 Task: Search one way flight ticket for 4 adults, 1 infant in seat and 1 infant on lap in premium economy from Oklahoma City: Will Rogers World Airport to Jacksonville: Albert J. Ellis Airport on 5-3-2023. Choice of flights is JetBlue. Number of bags: 3 checked bags. Price is upto 83000. Outbound departure time preference is 23:45.
Action: Mouse moved to (339, 138)
Screenshot: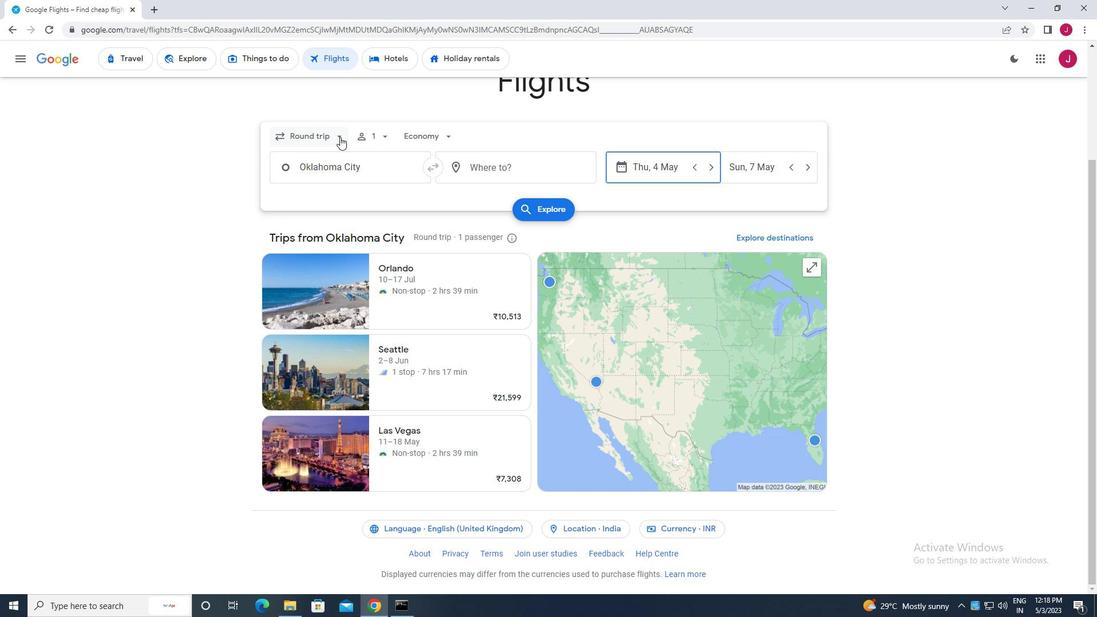
Action: Mouse pressed left at (339, 138)
Screenshot: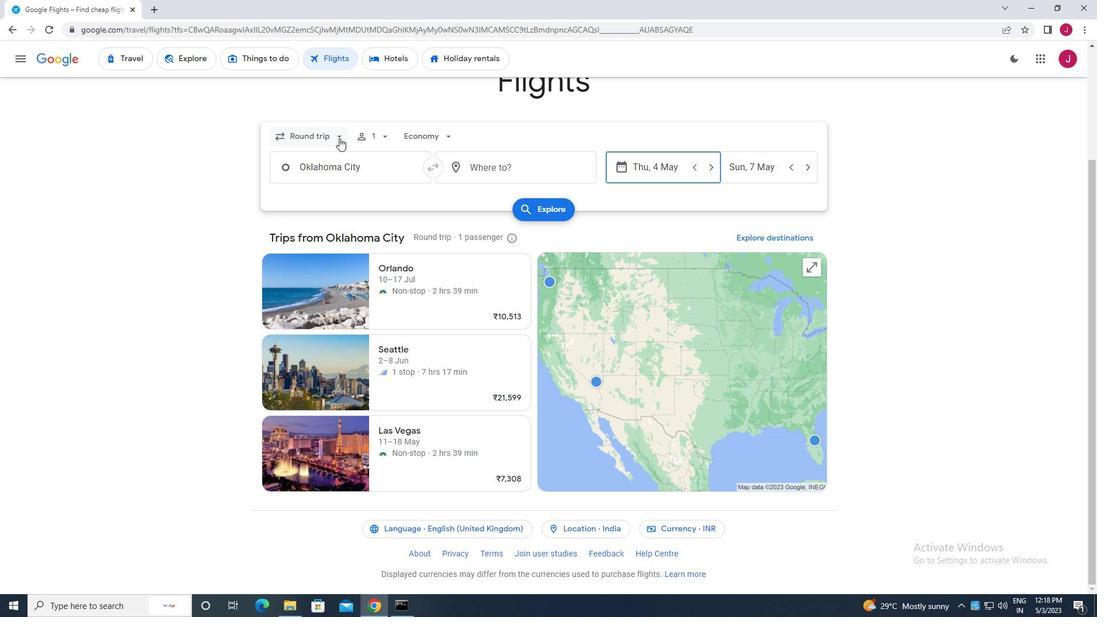 
Action: Mouse moved to (329, 186)
Screenshot: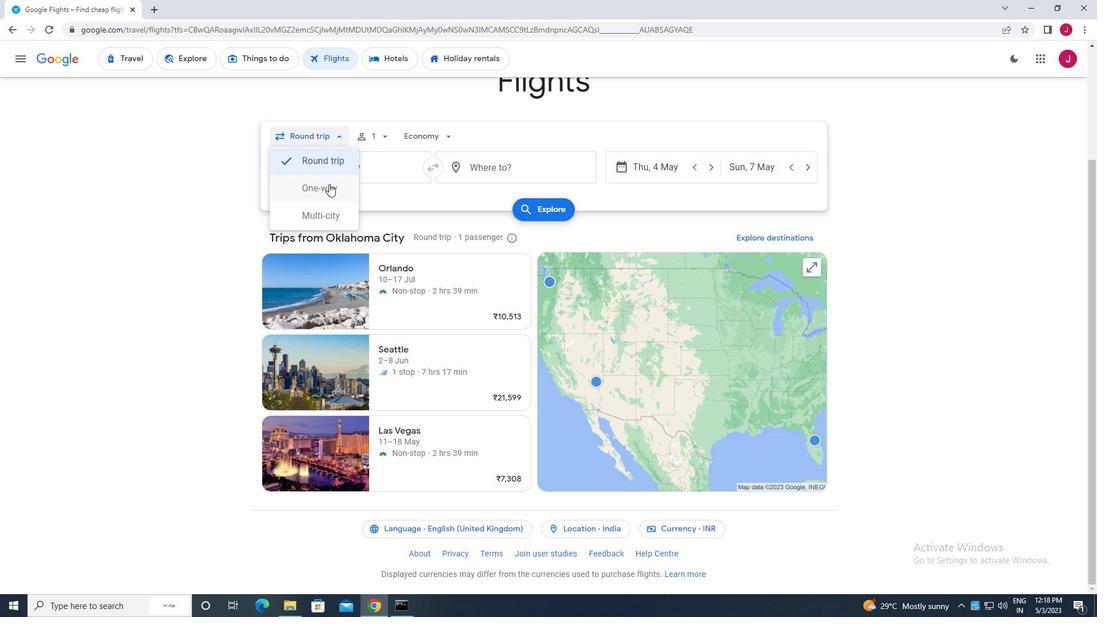 
Action: Mouse pressed left at (329, 186)
Screenshot: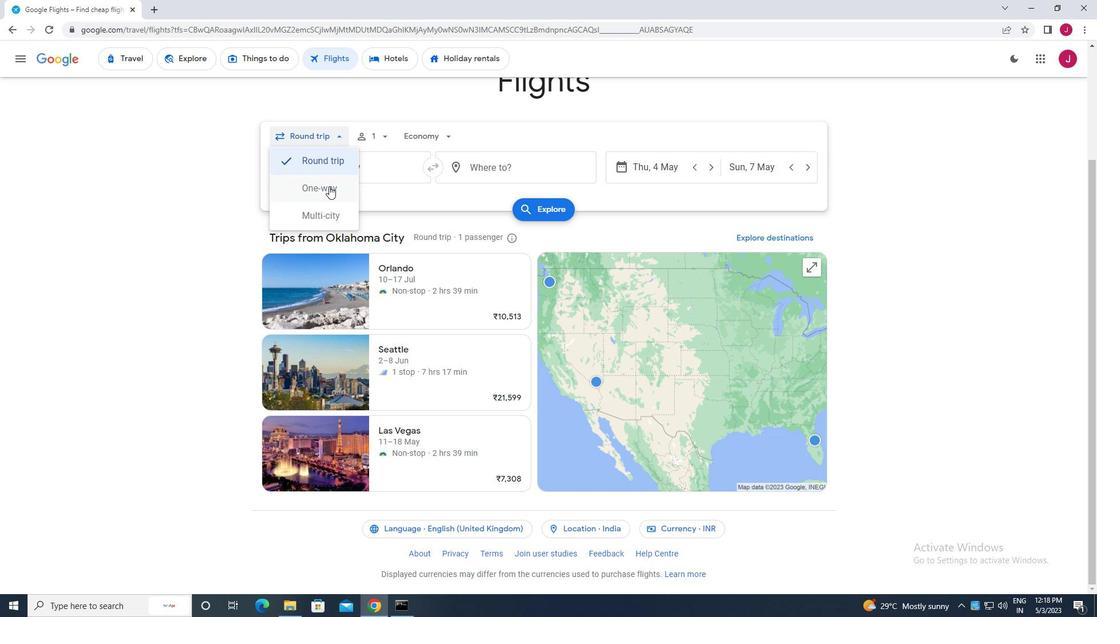 
Action: Mouse moved to (380, 136)
Screenshot: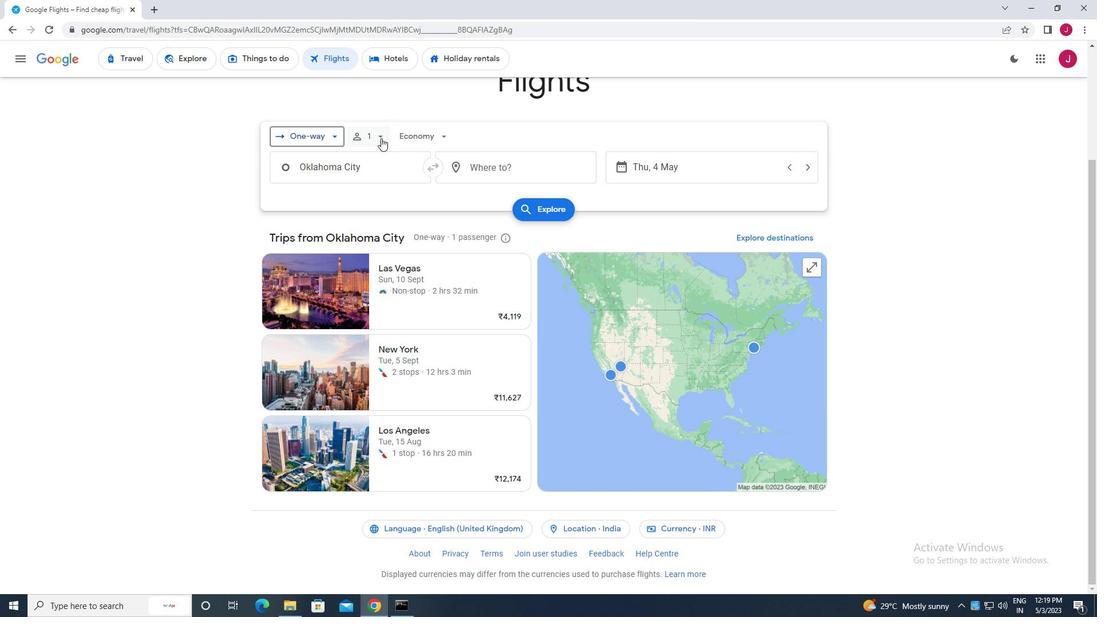 
Action: Mouse pressed left at (380, 136)
Screenshot: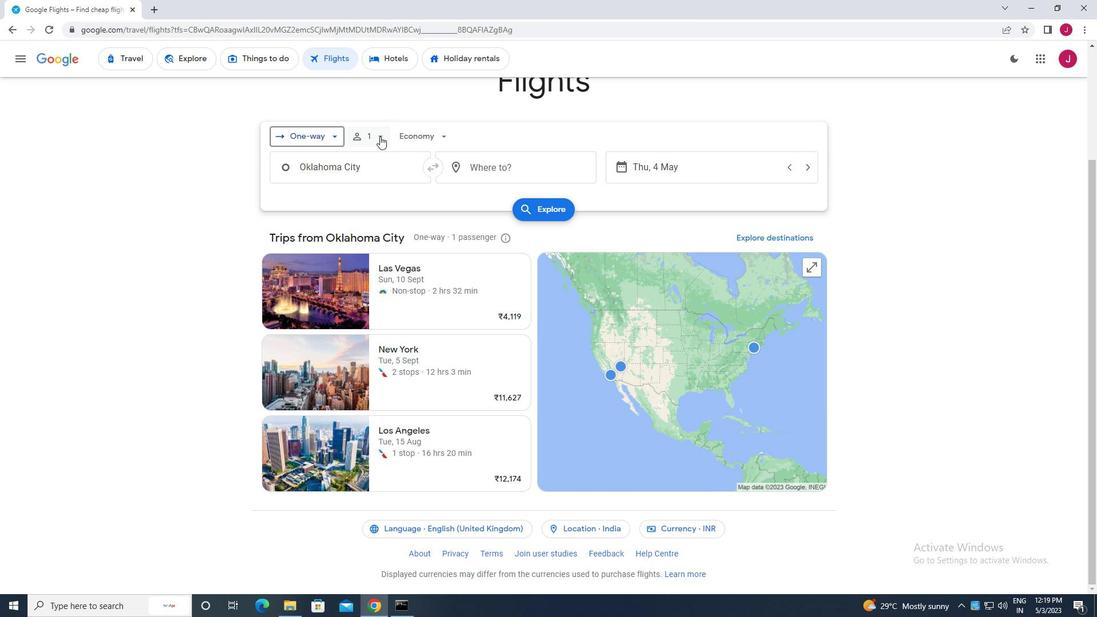 
Action: Mouse moved to (469, 164)
Screenshot: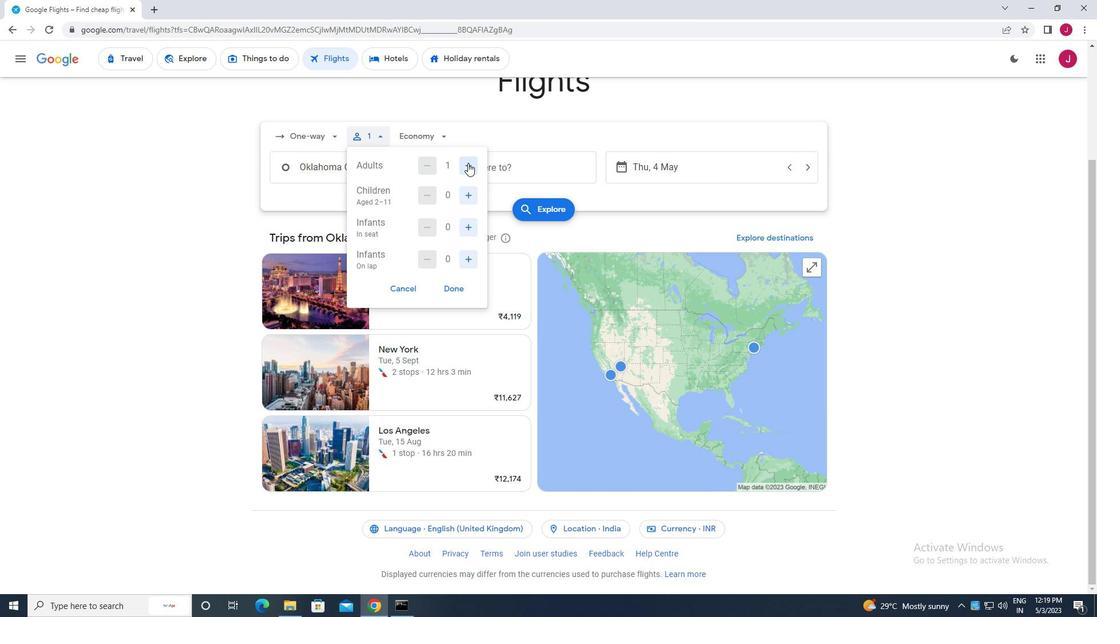 
Action: Mouse pressed left at (469, 164)
Screenshot: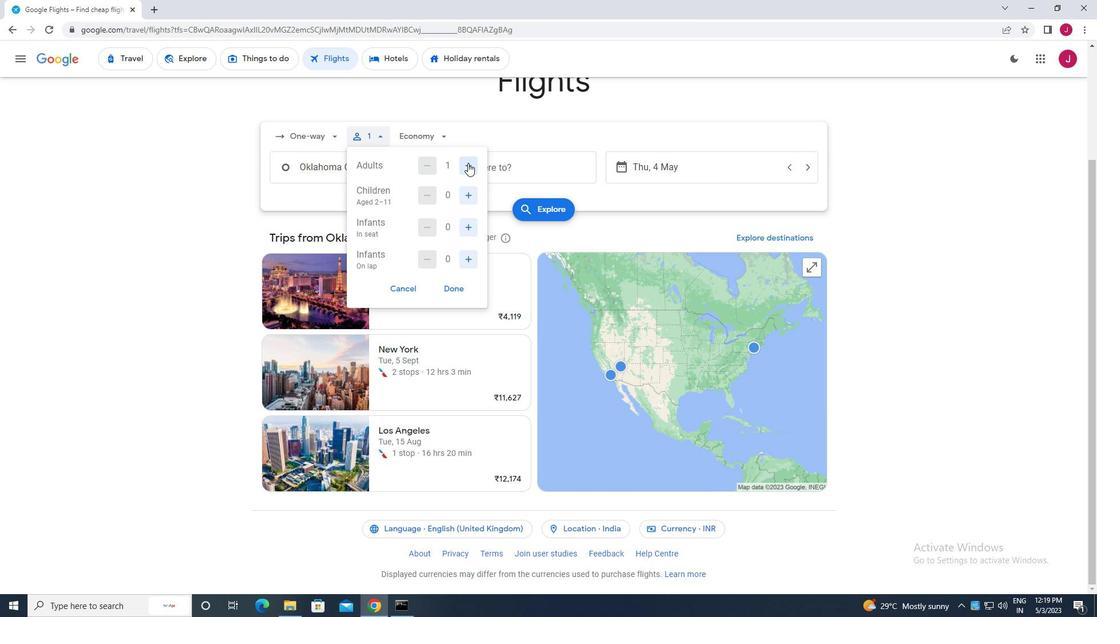 
Action: Mouse moved to (469, 164)
Screenshot: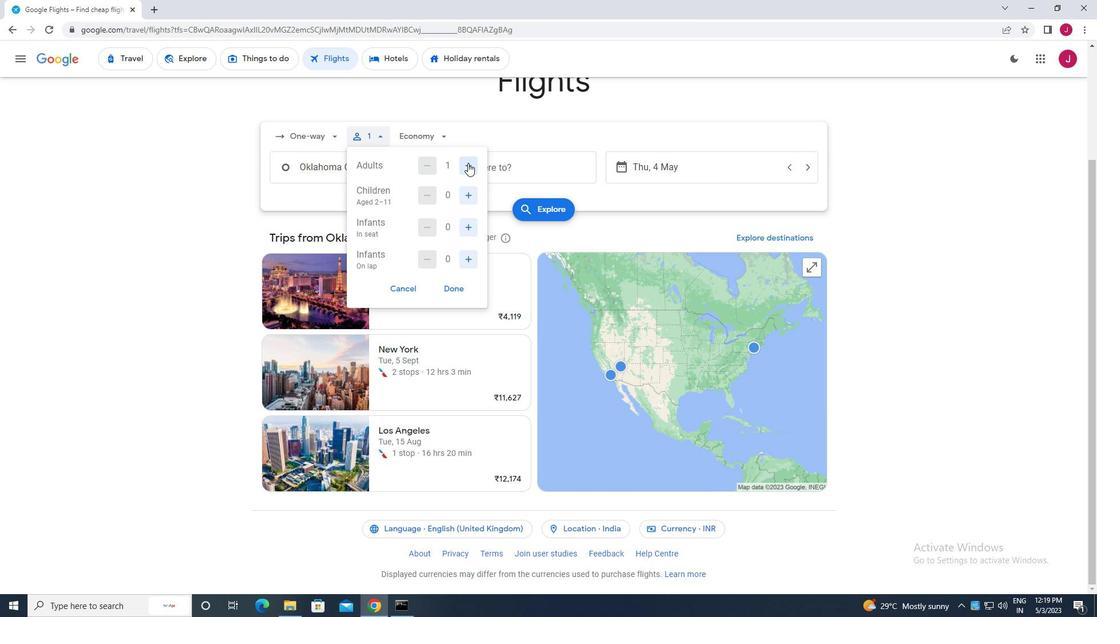 
Action: Mouse pressed left at (469, 164)
Screenshot: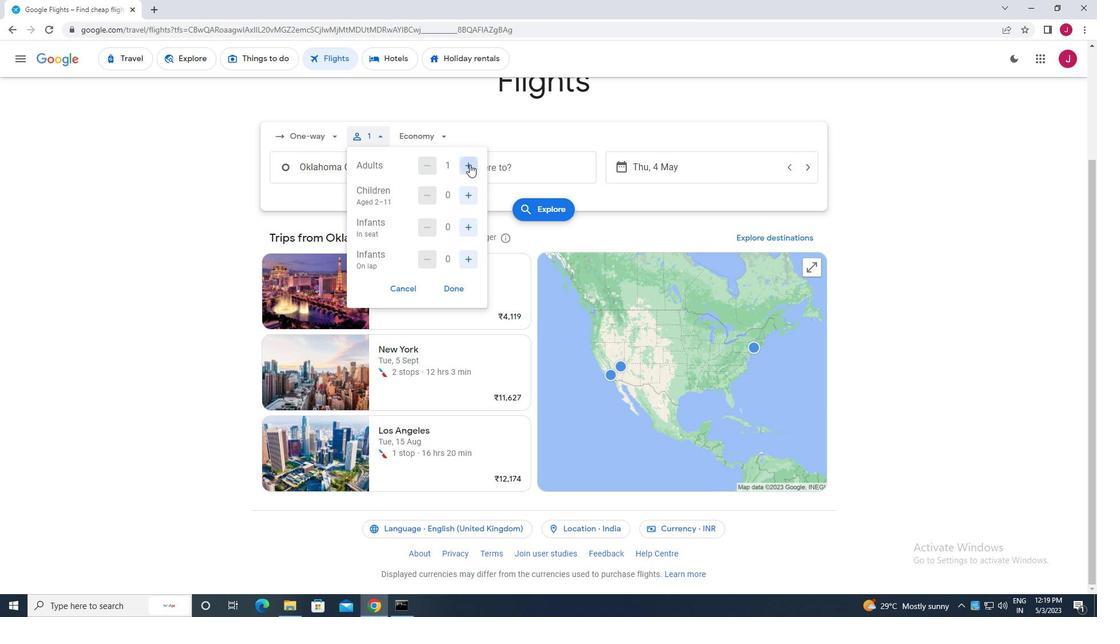 
Action: Mouse pressed left at (469, 164)
Screenshot: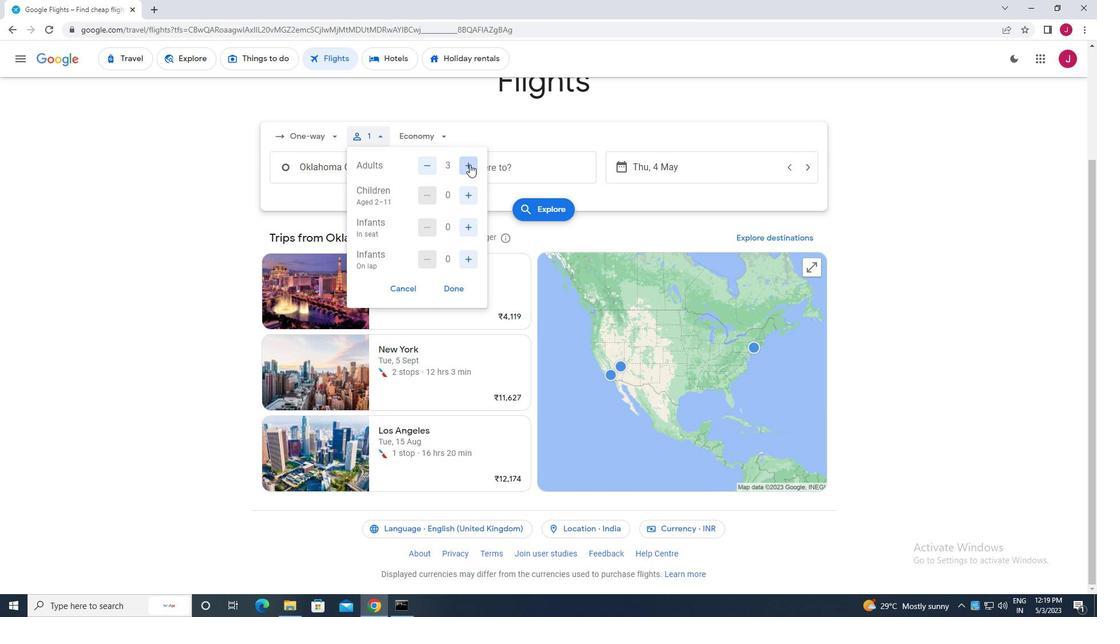 
Action: Mouse moved to (471, 226)
Screenshot: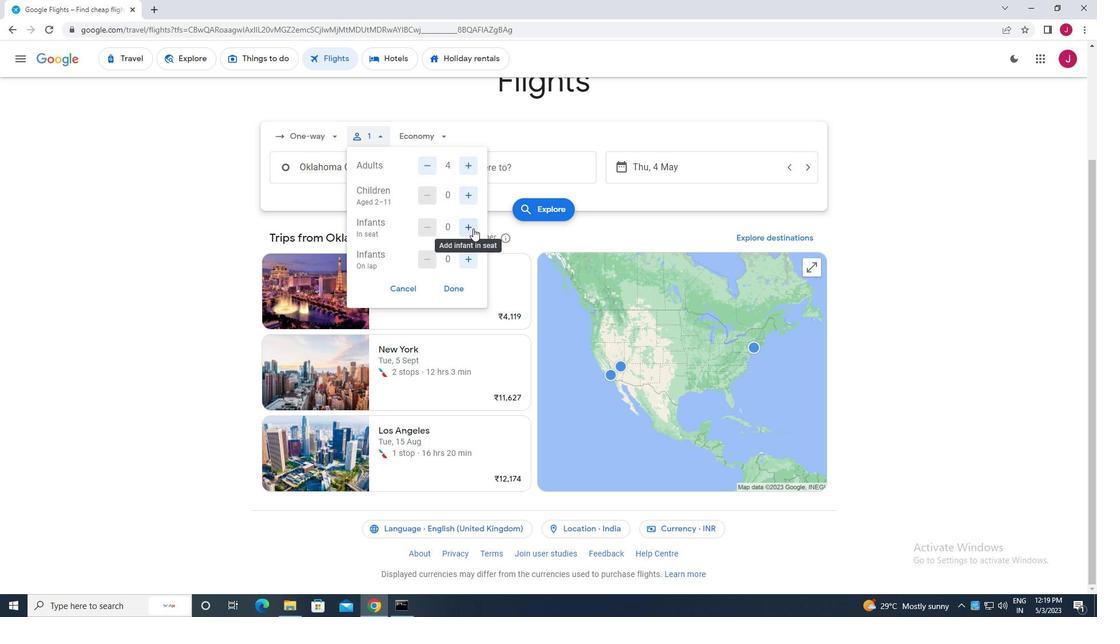 
Action: Mouse pressed left at (471, 226)
Screenshot: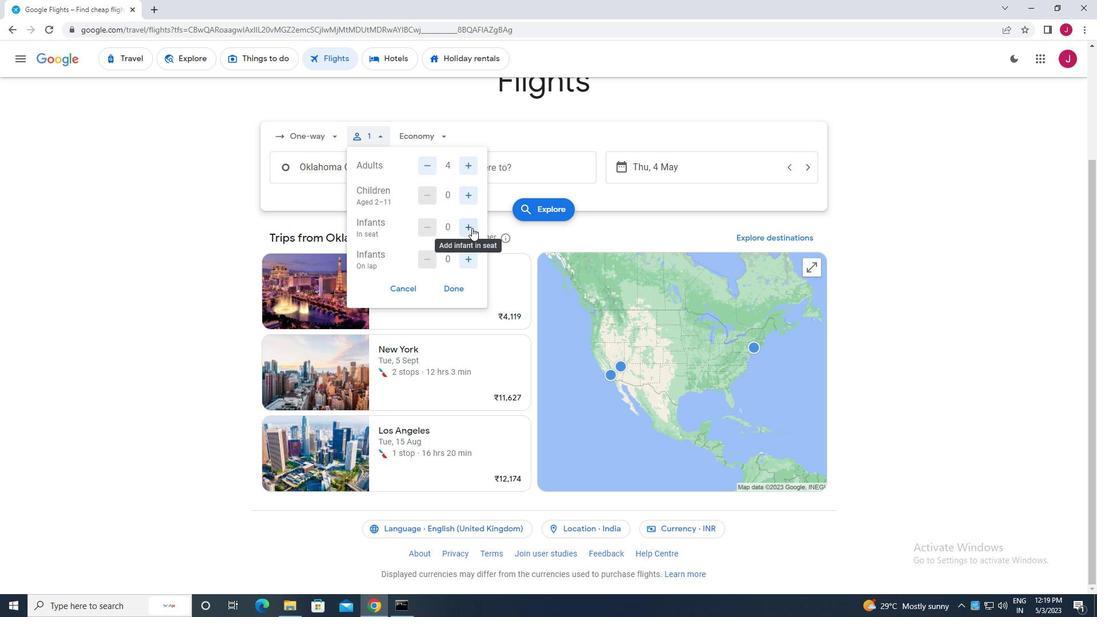
Action: Mouse moved to (469, 255)
Screenshot: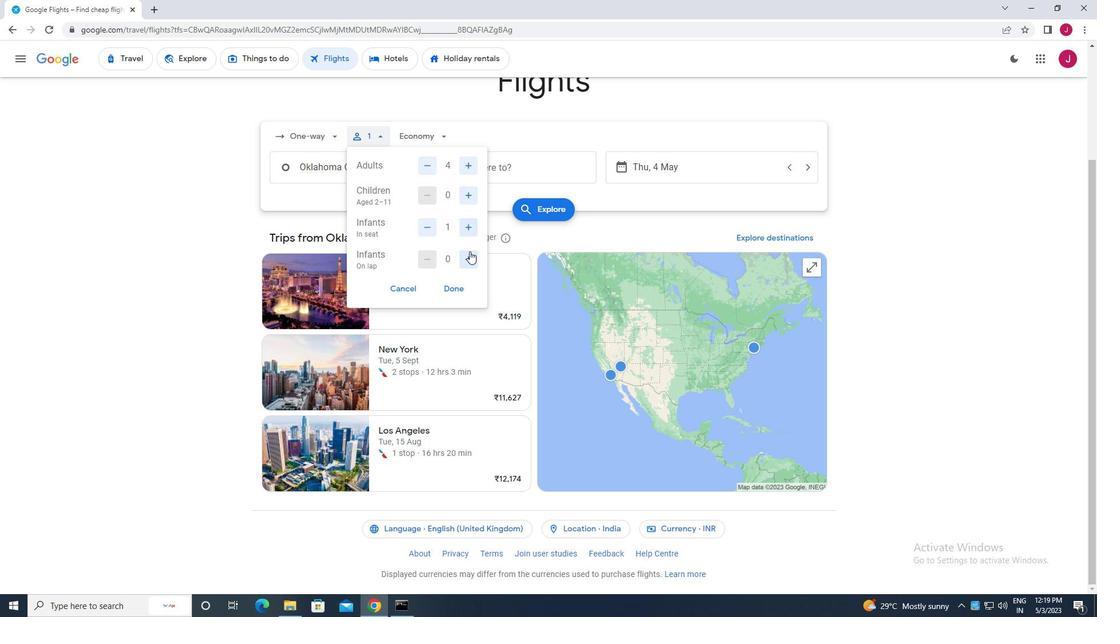 
Action: Mouse pressed left at (469, 255)
Screenshot: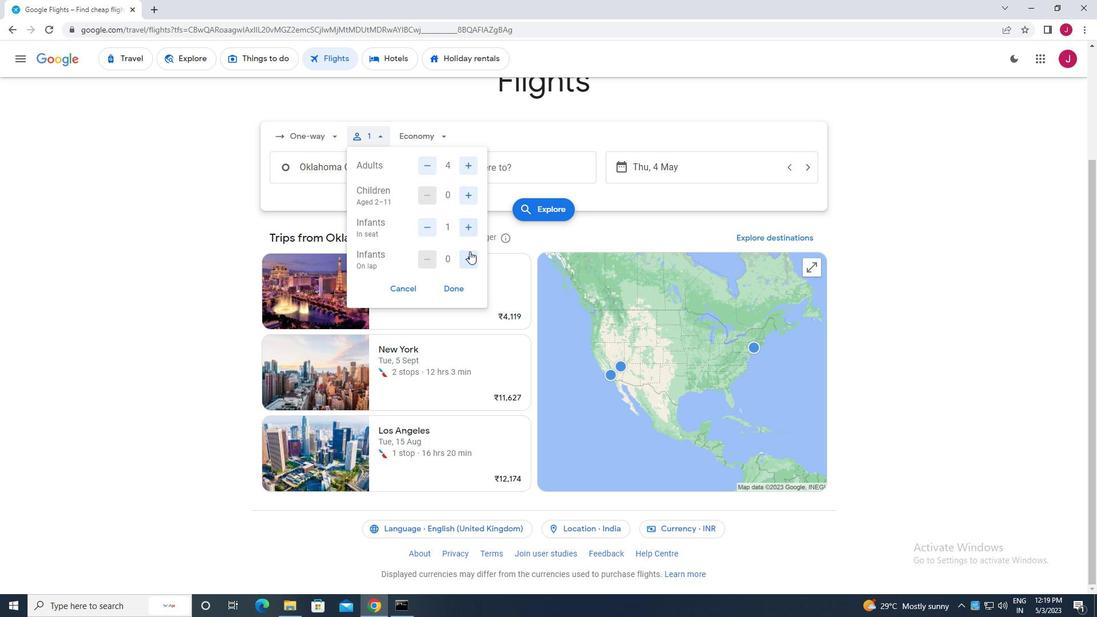 
Action: Mouse moved to (458, 288)
Screenshot: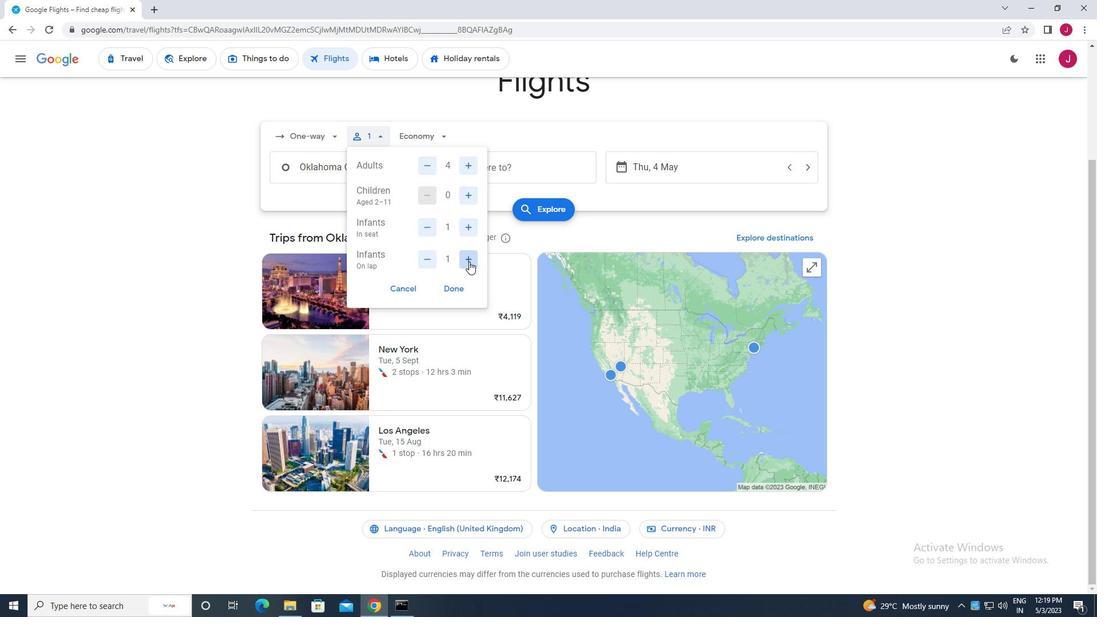 
Action: Mouse pressed left at (458, 288)
Screenshot: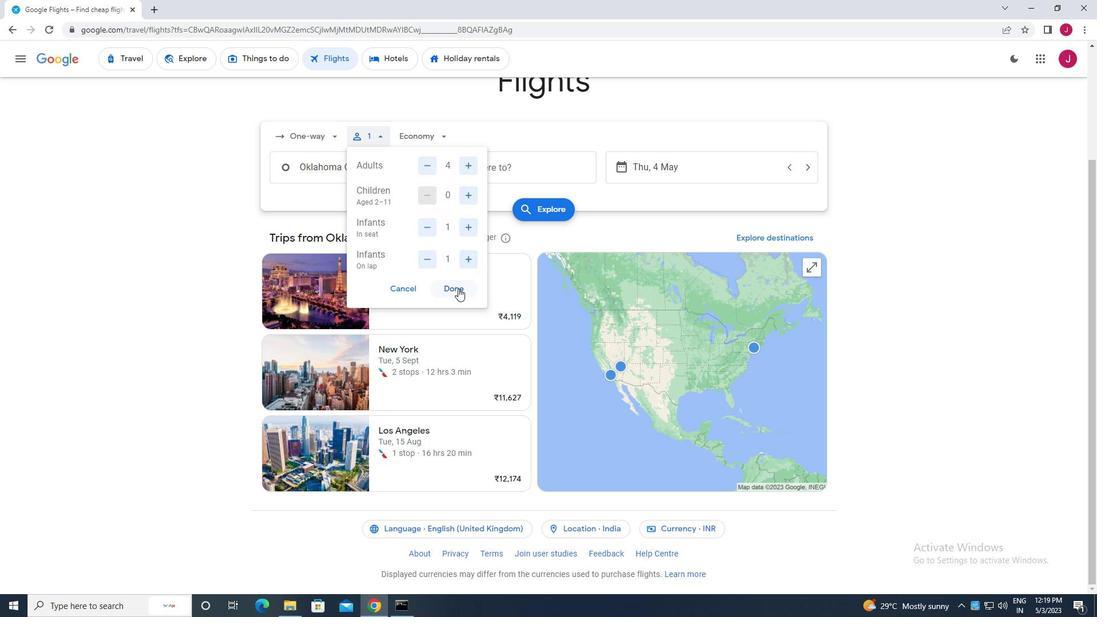 
Action: Mouse moved to (423, 137)
Screenshot: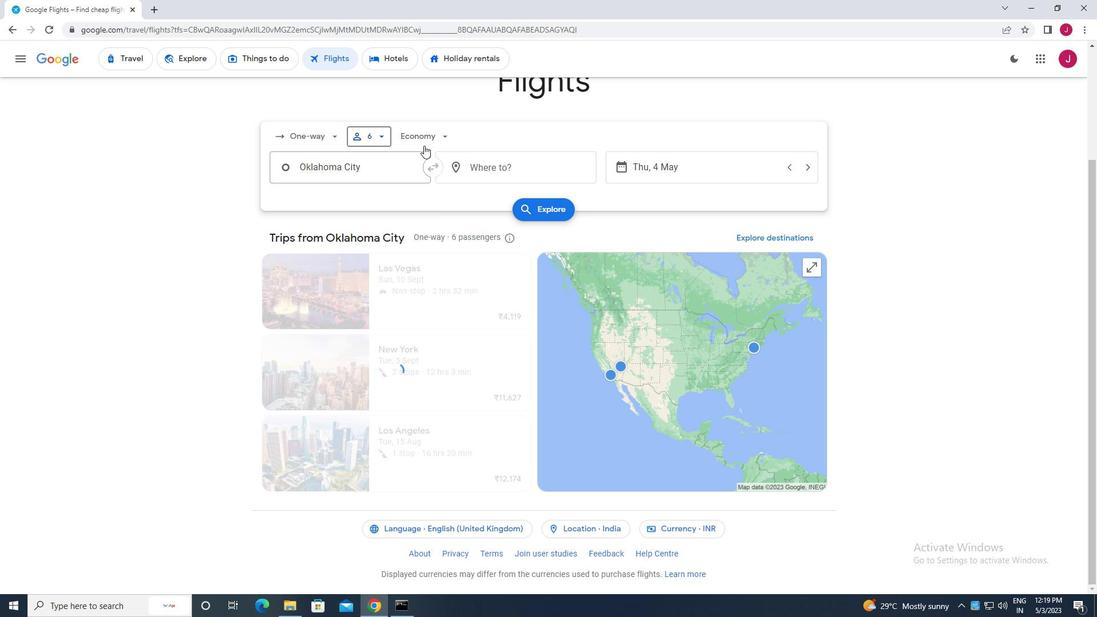 
Action: Mouse pressed left at (423, 137)
Screenshot: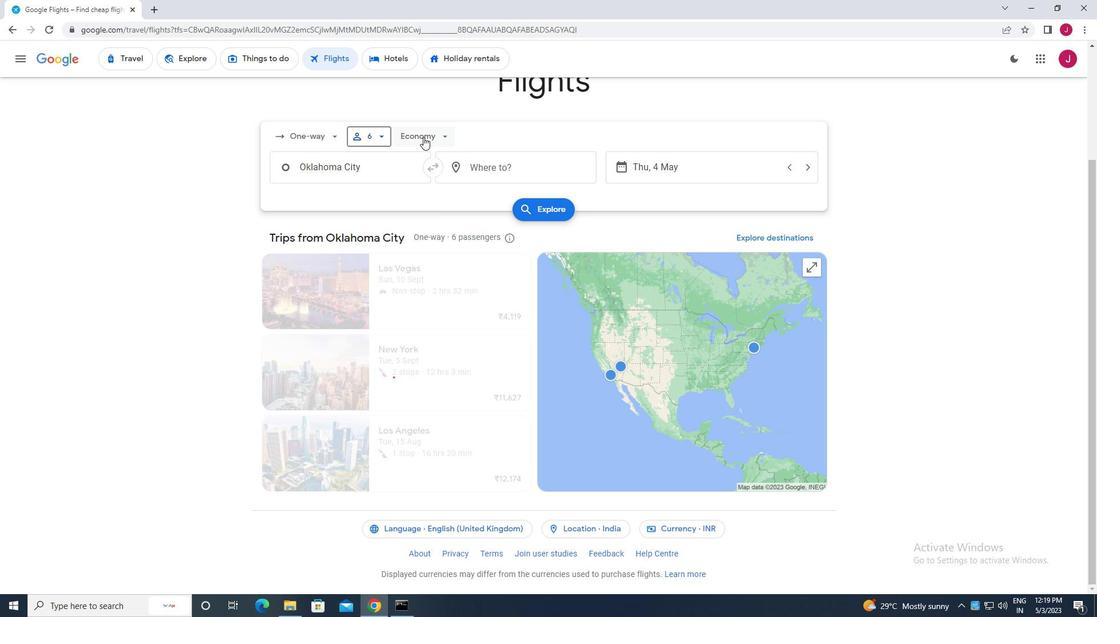 
Action: Mouse moved to (445, 186)
Screenshot: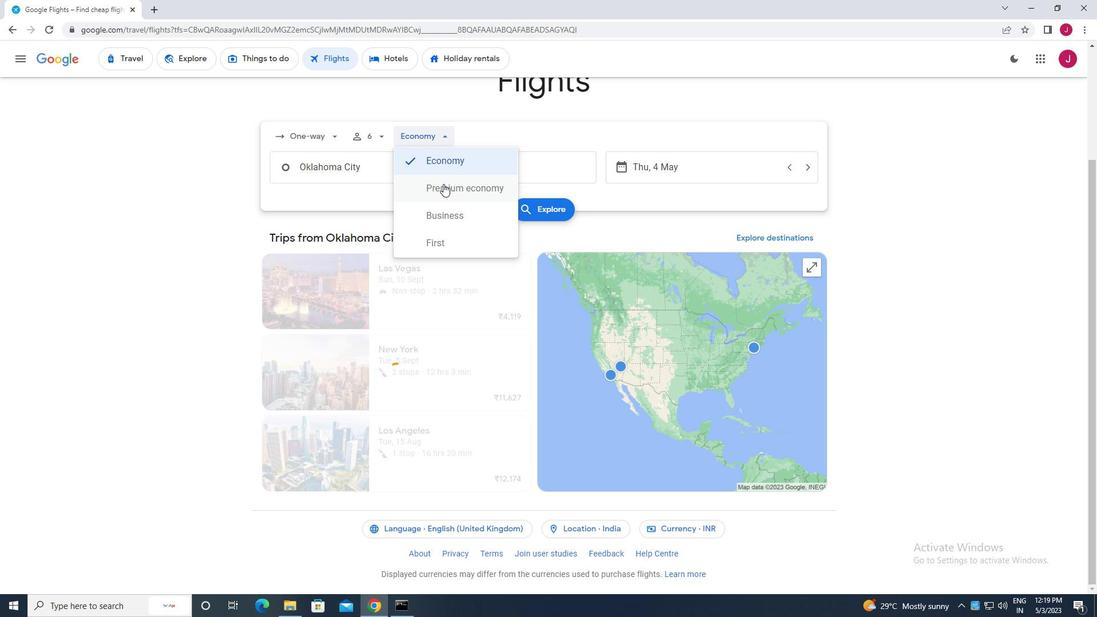 
Action: Mouse pressed left at (445, 186)
Screenshot: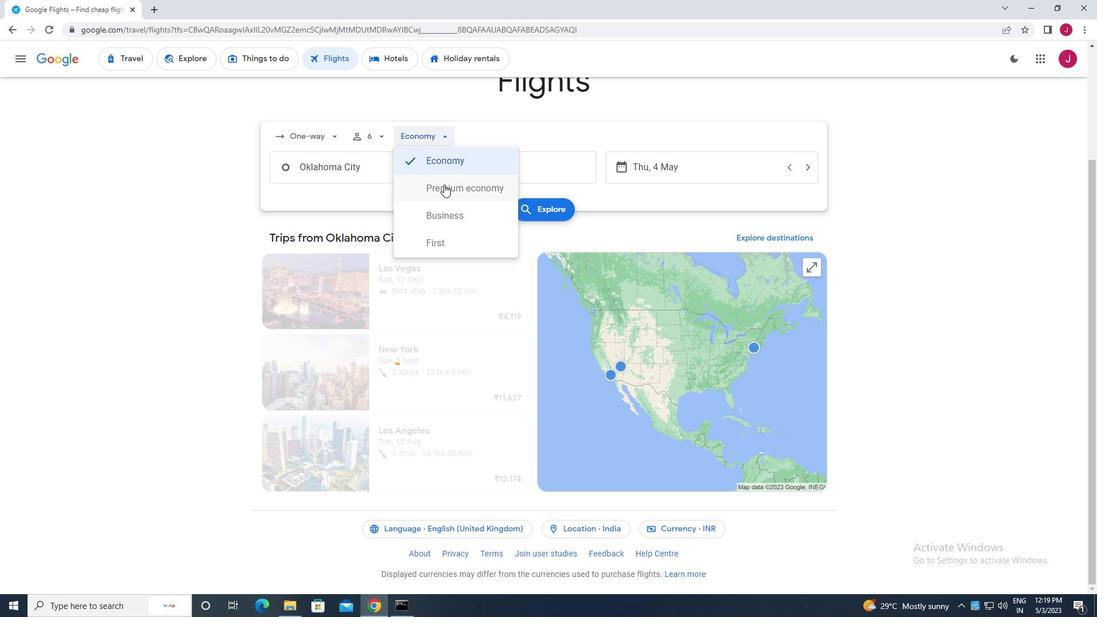 
Action: Mouse moved to (383, 170)
Screenshot: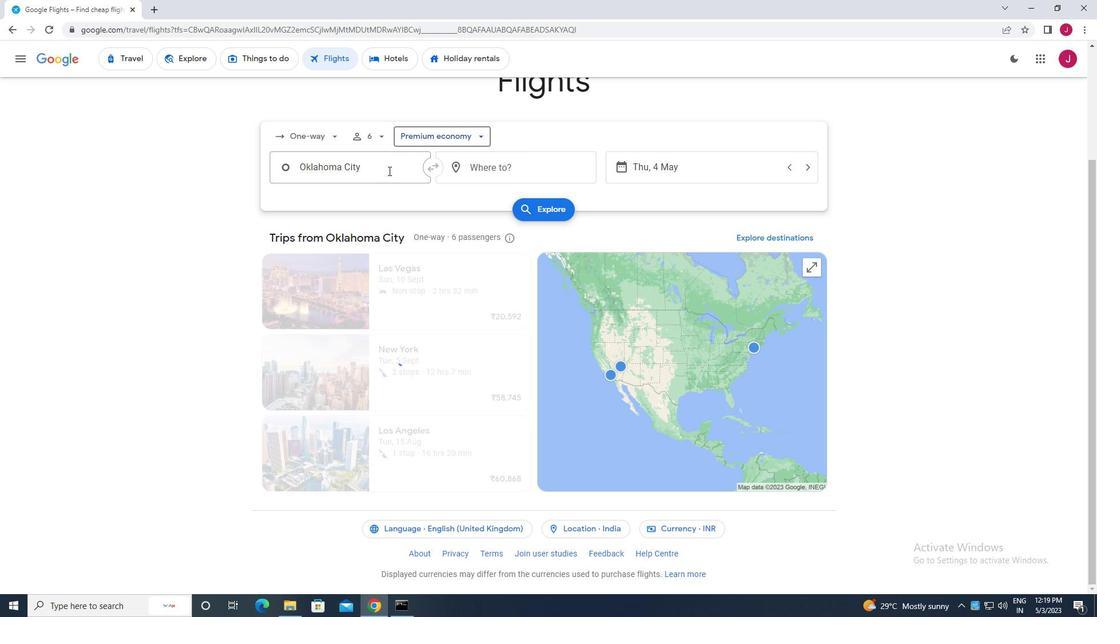 
Action: Mouse pressed left at (383, 170)
Screenshot: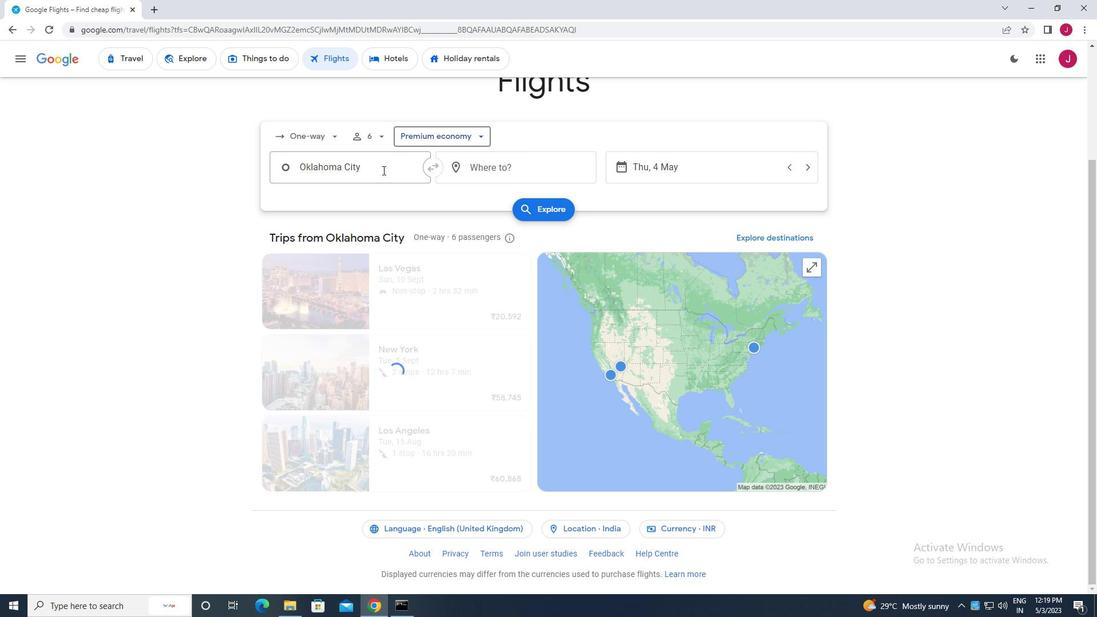 
Action: Mouse moved to (380, 169)
Screenshot: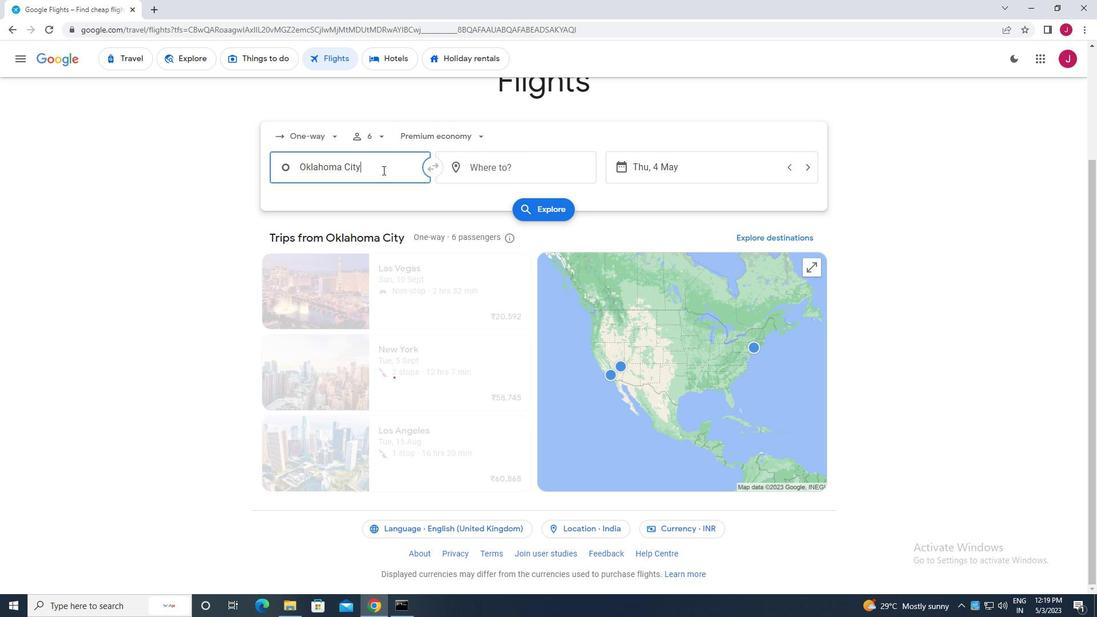 
Action: Key pressed oka<Key.backspace>lahoma
Screenshot: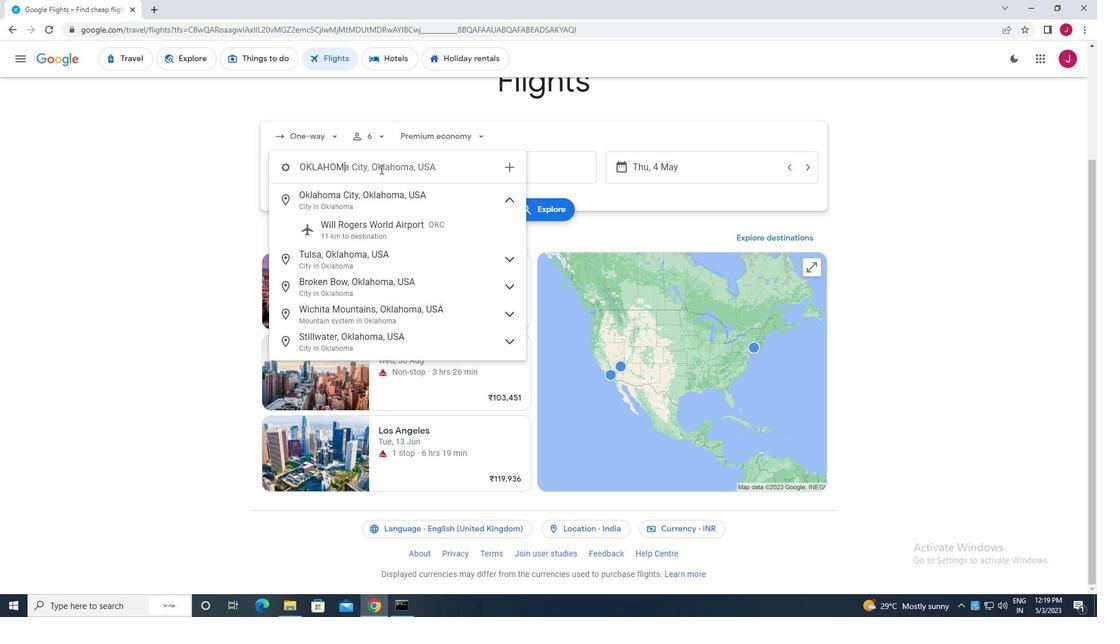 
Action: Mouse moved to (374, 200)
Screenshot: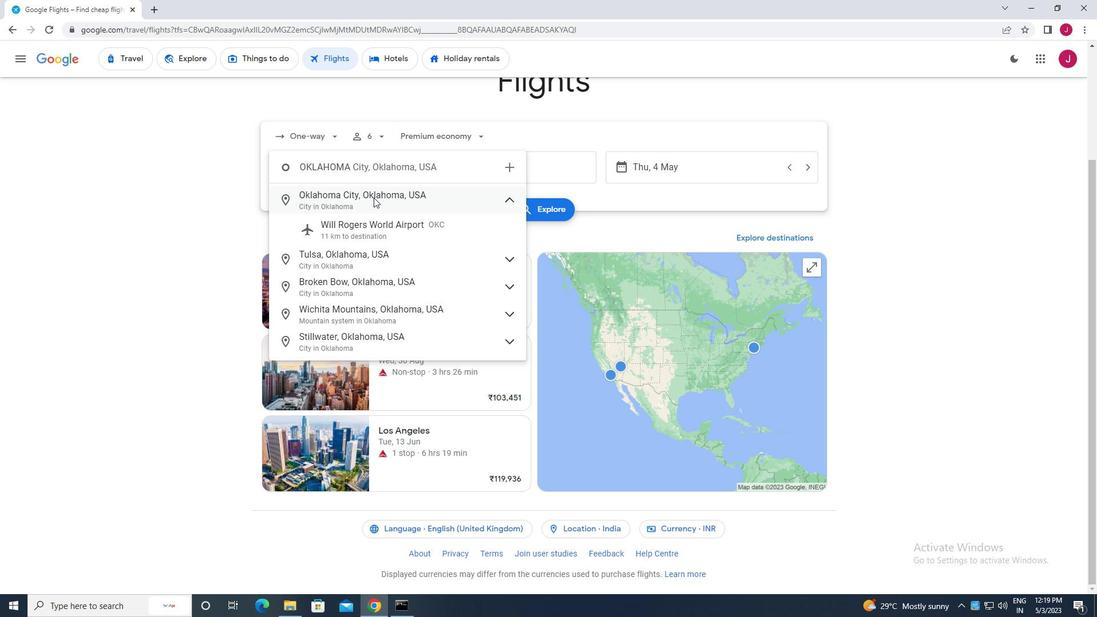 
Action: Mouse pressed left at (374, 200)
Screenshot: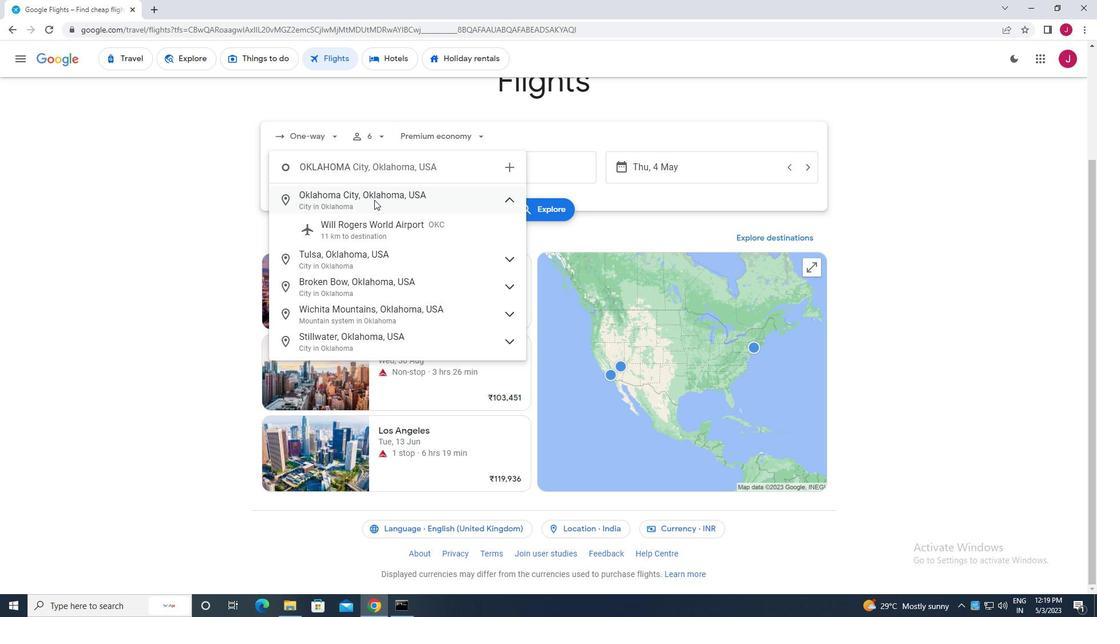 
Action: Mouse moved to (482, 169)
Screenshot: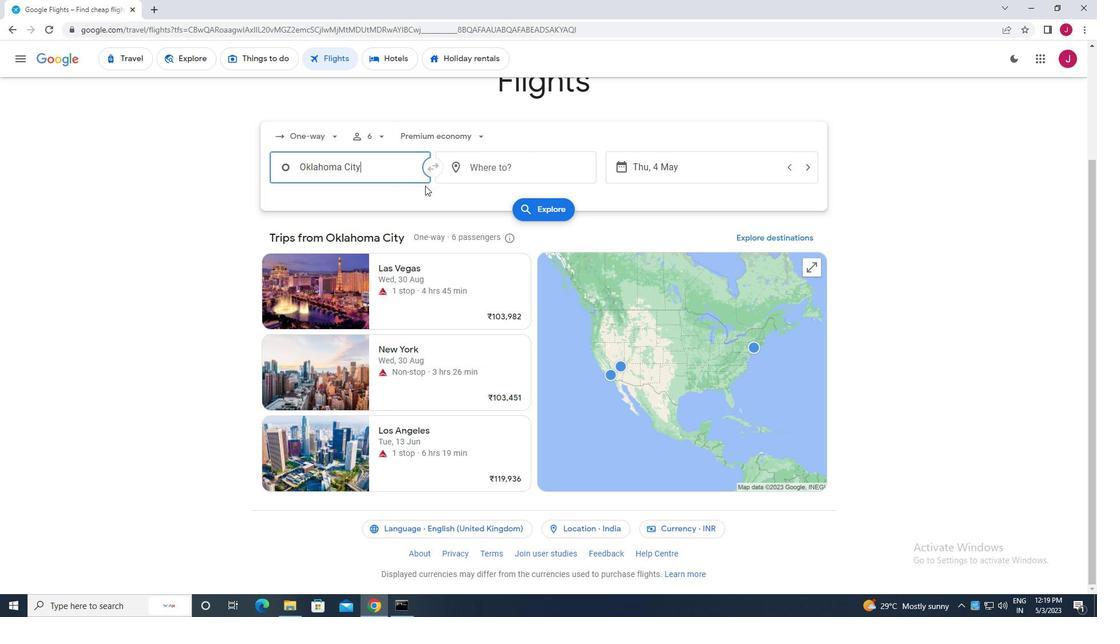 
Action: Mouse pressed left at (482, 169)
Screenshot: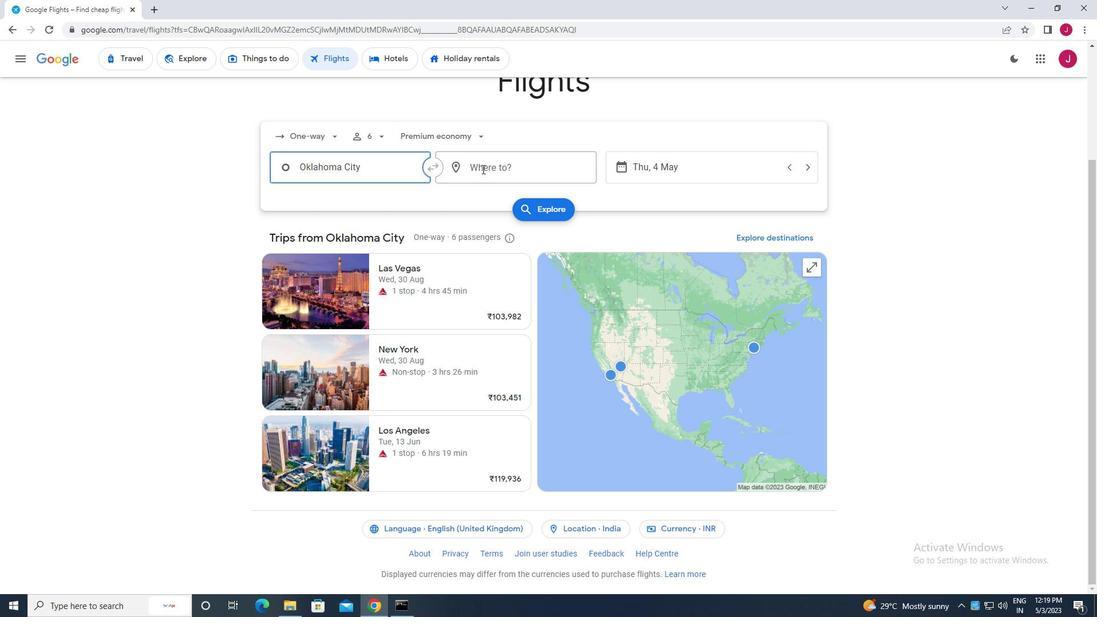 
Action: Mouse moved to (481, 171)
Screenshot: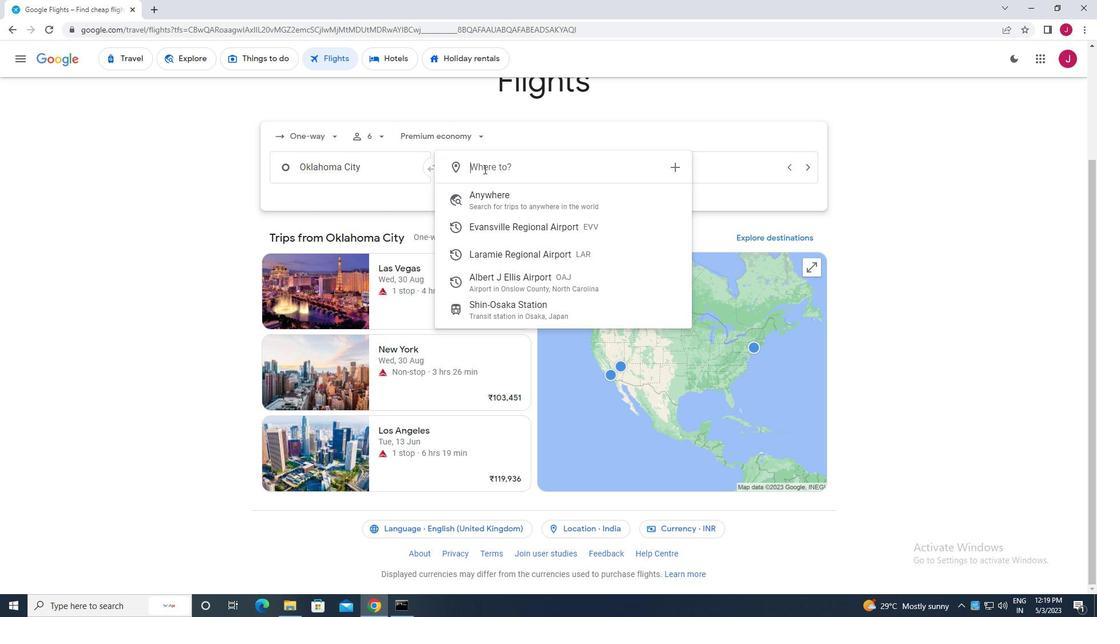 
Action: Key pressed albert<Key.space>j
Screenshot: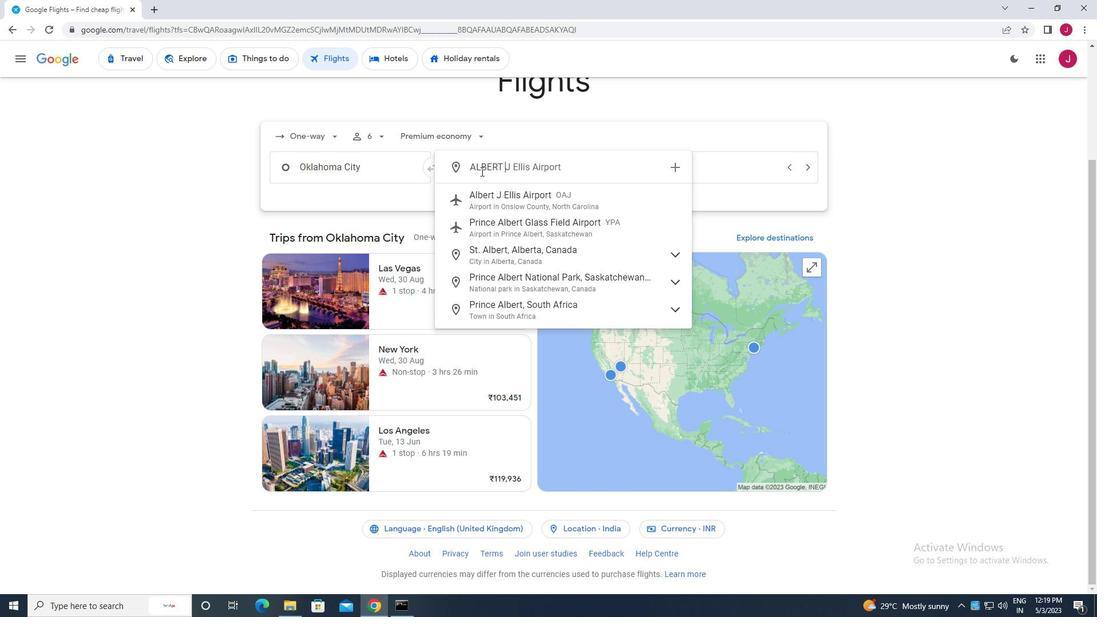 
Action: Mouse moved to (530, 192)
Screenshot: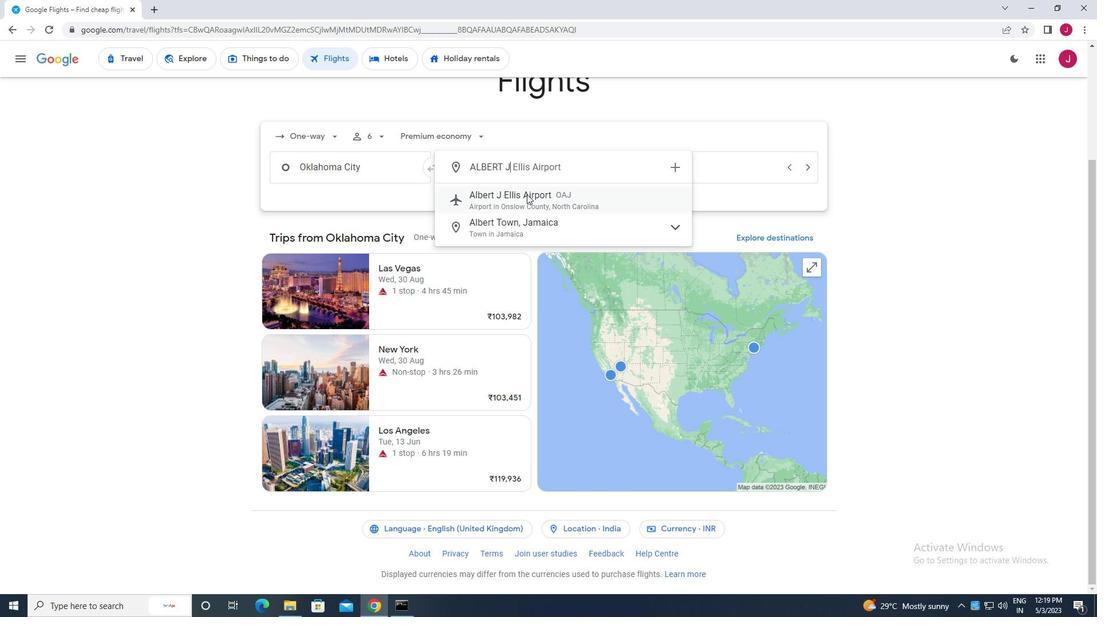 
Action: Mouse pressed left at (530, 192)
Screenshot: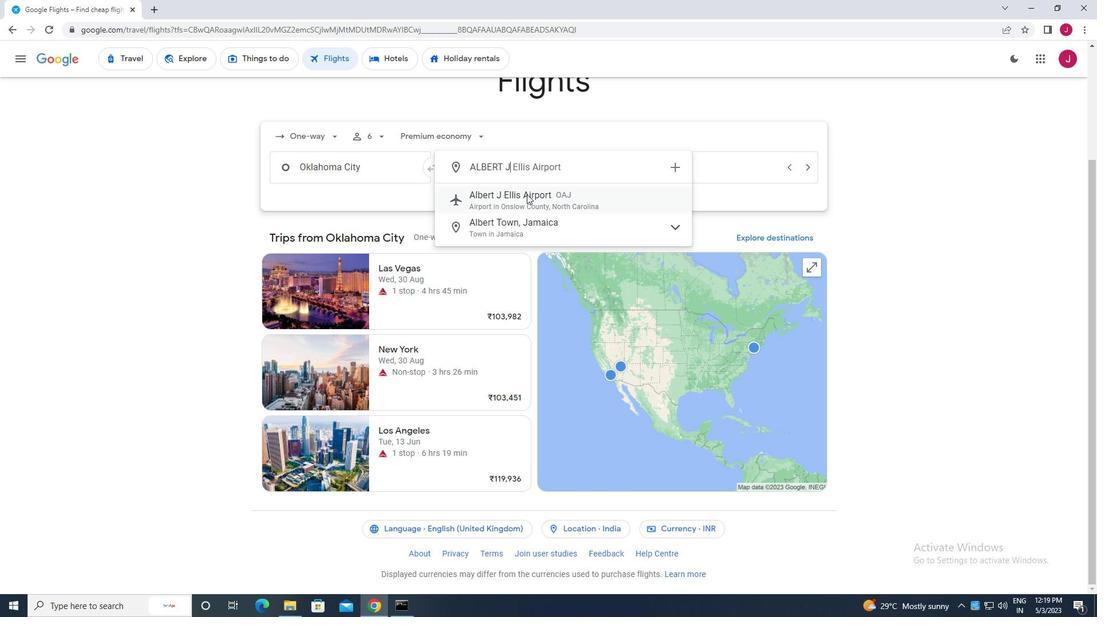 
Action: Mouse moved to (694, 172)
Screenshot: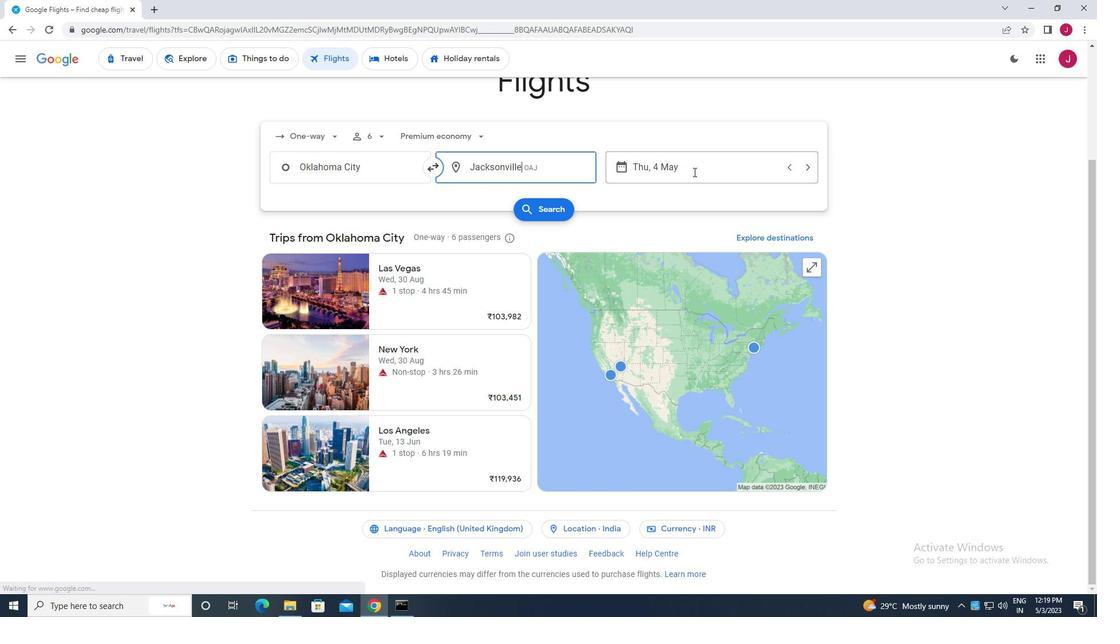 
Action: Mouse pressed left at (694, 172)
Screenshot: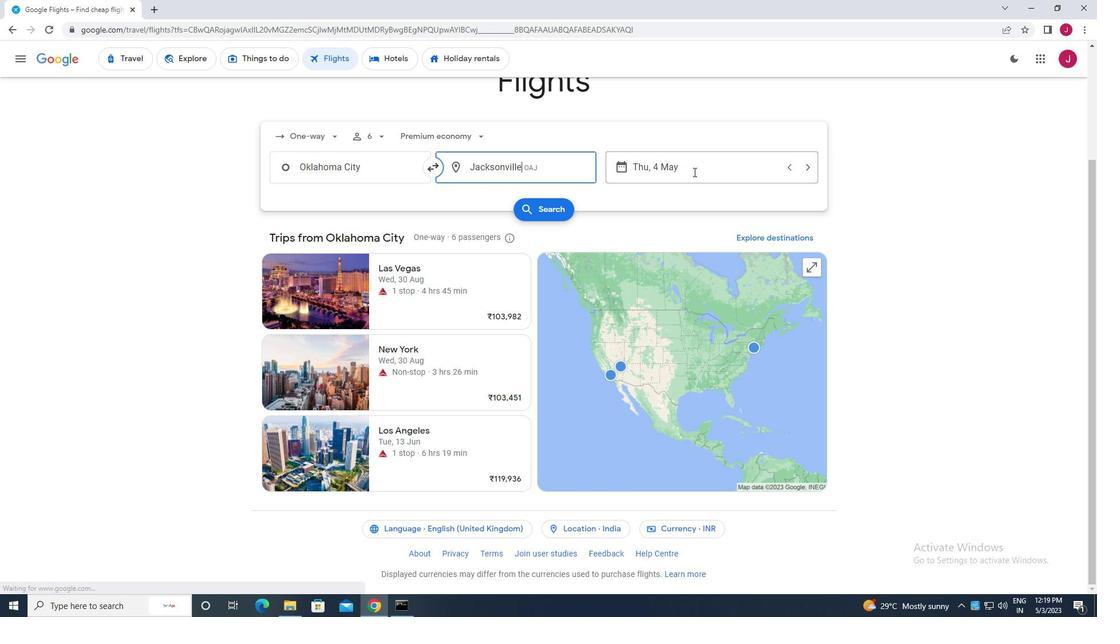 
Action: Mouse moved to (491, 250)
Screenshot: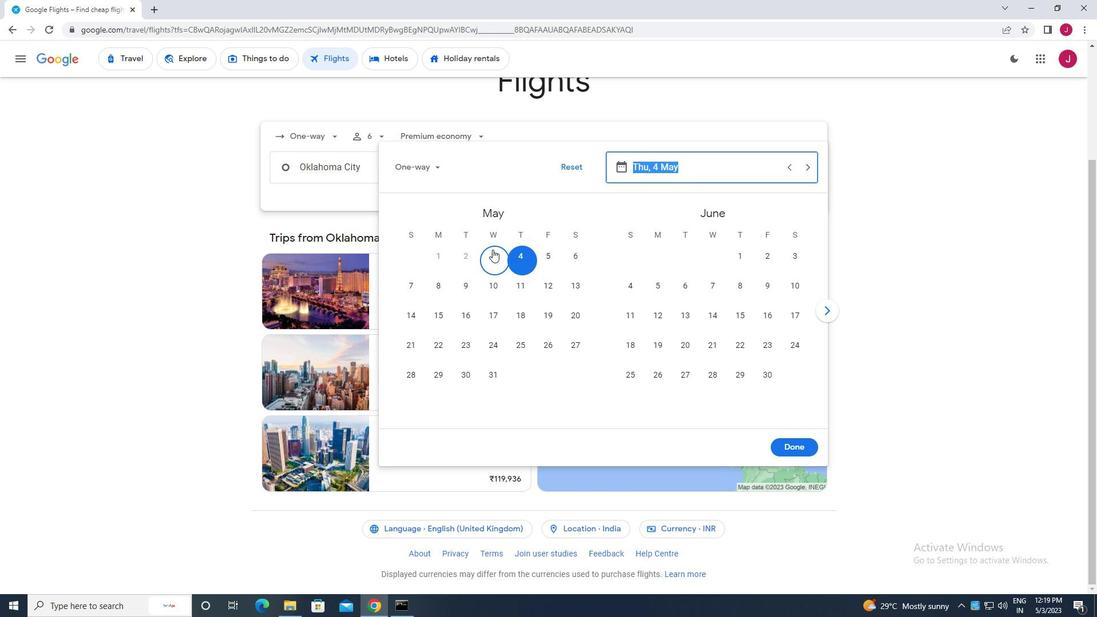 
Action: Mouse pressed left at (491, 250)
Screenshot: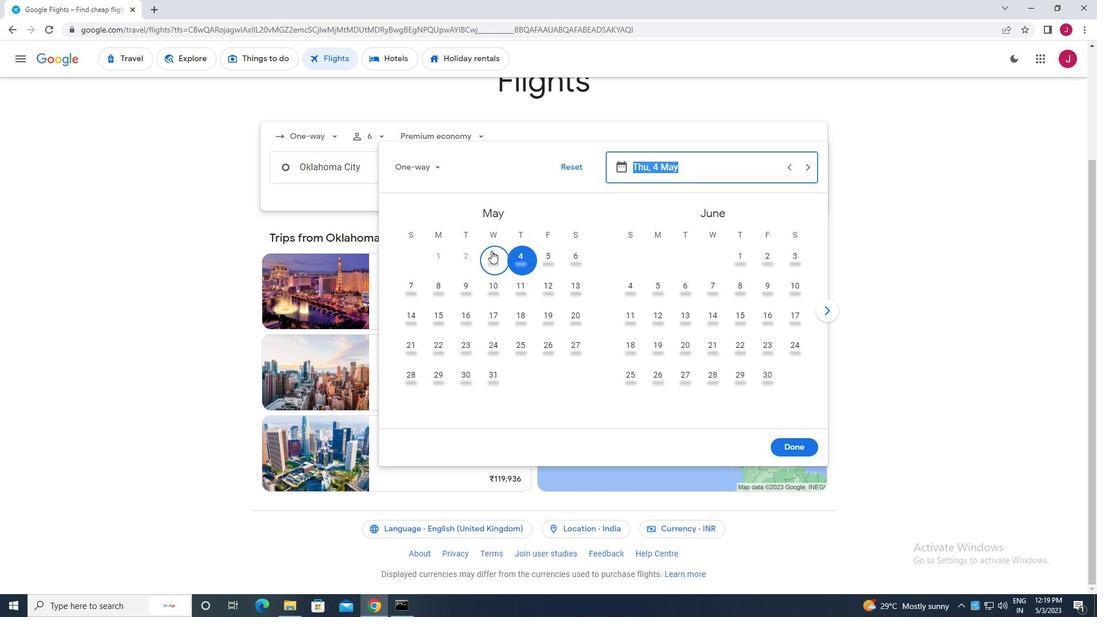 
Action: Mouse moved to (798, 446)
Screenshot: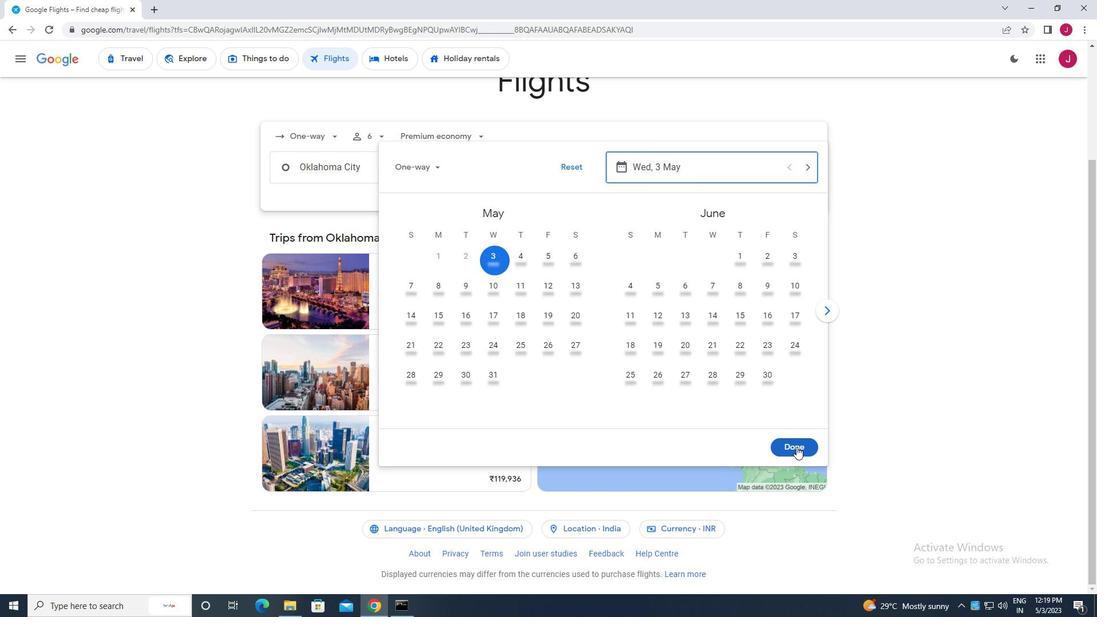 
Action: Mouse pressed left at (798, 446)
Screenshot: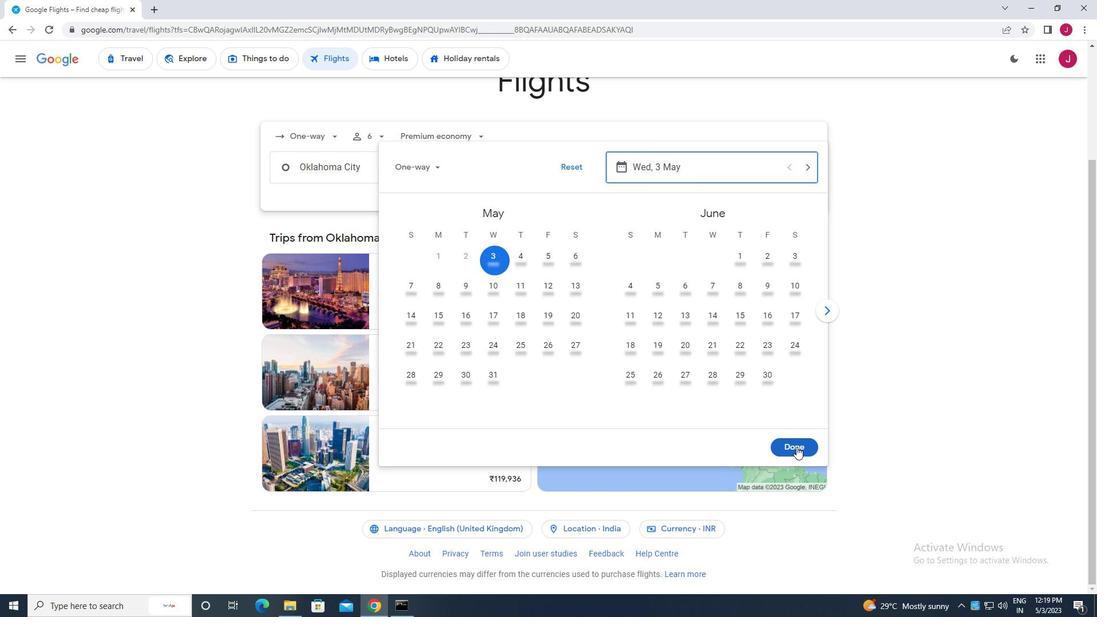 
Action: Mouse moved to (562, 210)
Screenshot: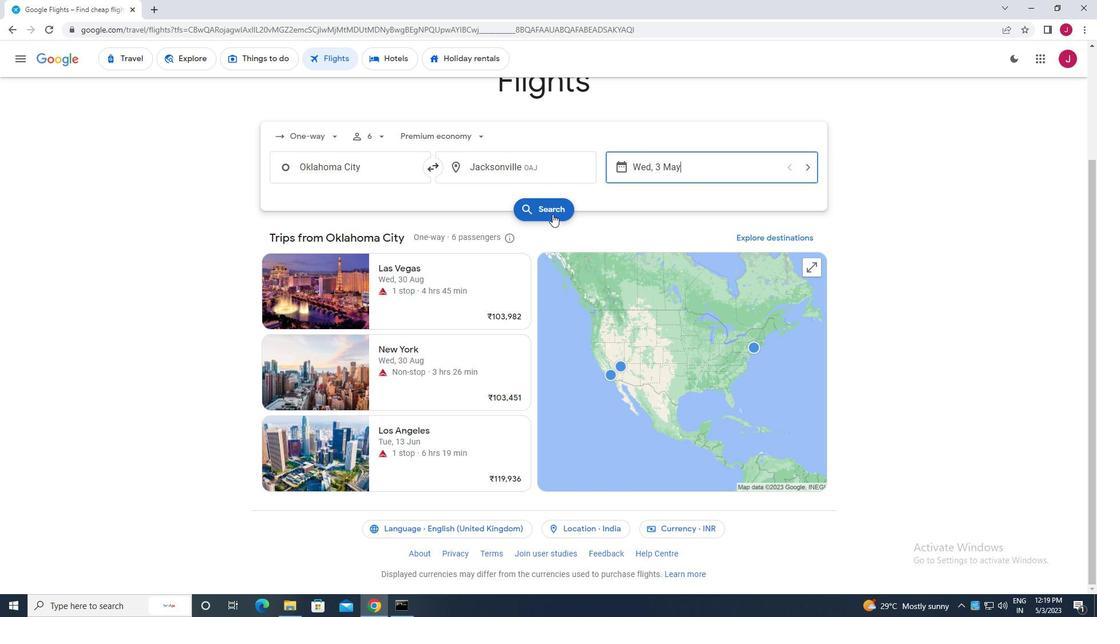 
Action: Mouse pressed left at (562, 210)
Screenshot: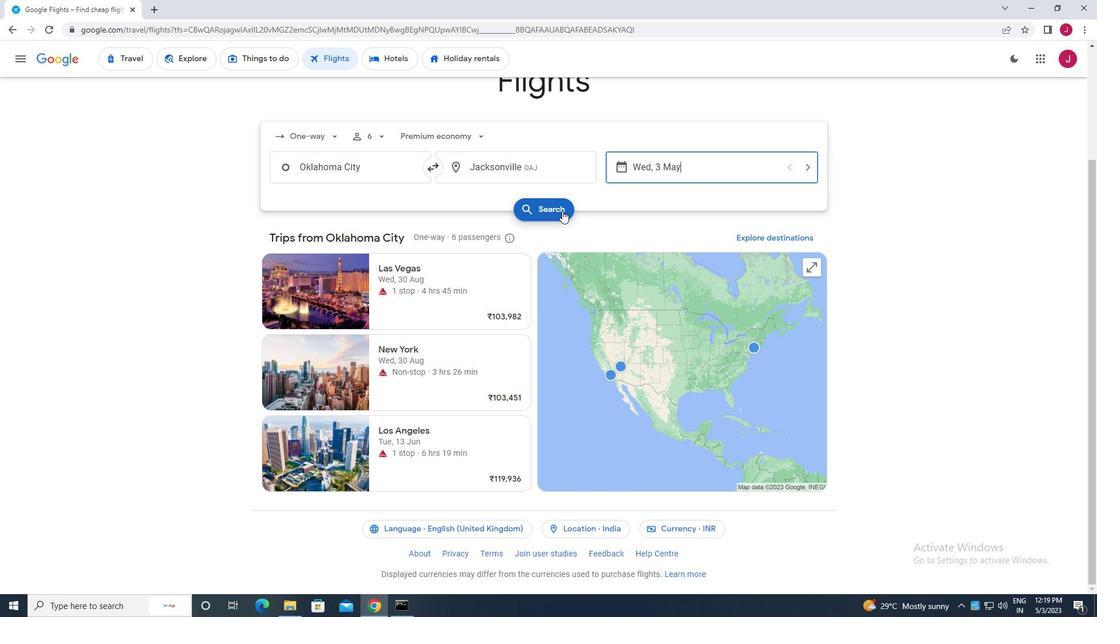 
Action: Mouse moved to (297, 164)
Screenshot: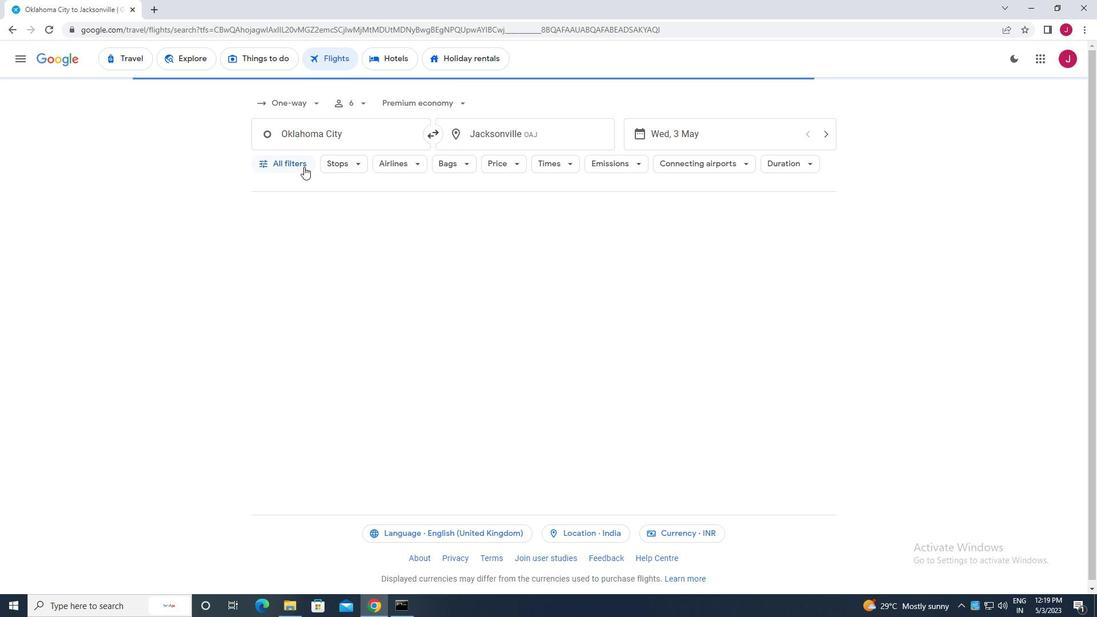 
Action: Mouse pressed left at (297, 164)
Screenshot: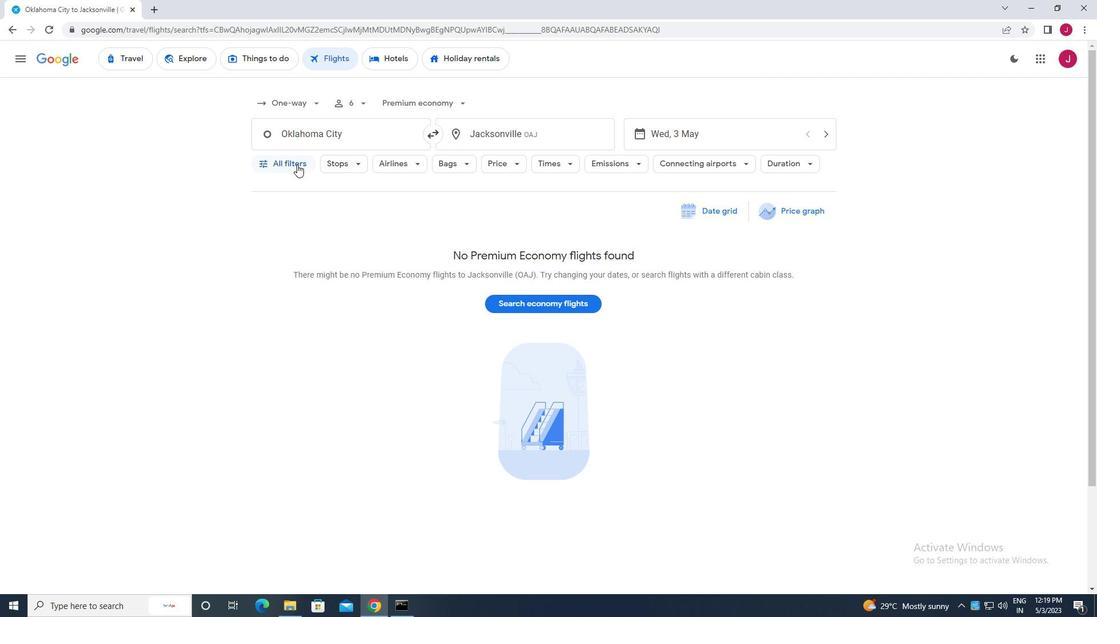 
Action: Mouse moved to (305, 188)
Screenshot: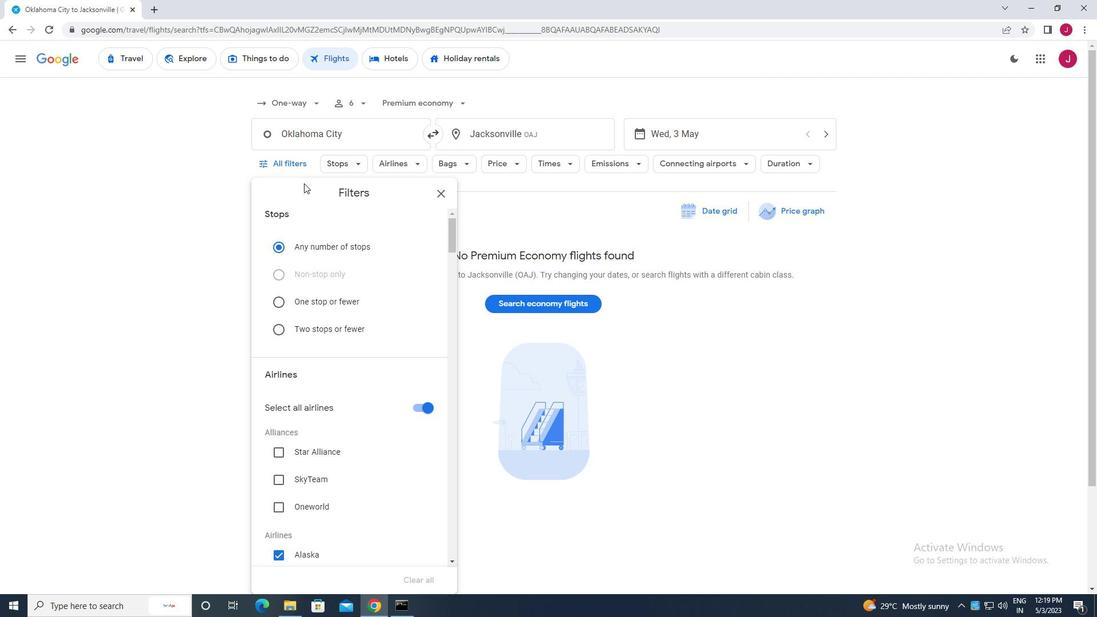
Action: Mouse scrolled (305, 188) with delta (0, 0)
Screenshot: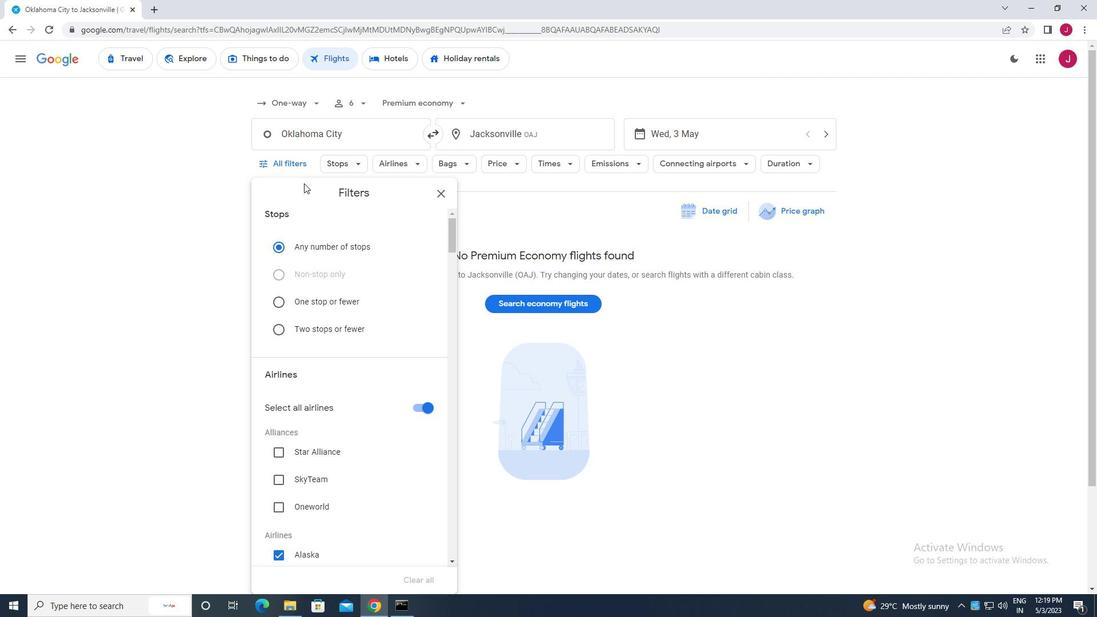 
Action: Mouse moved to (306, 189)
Screenshot: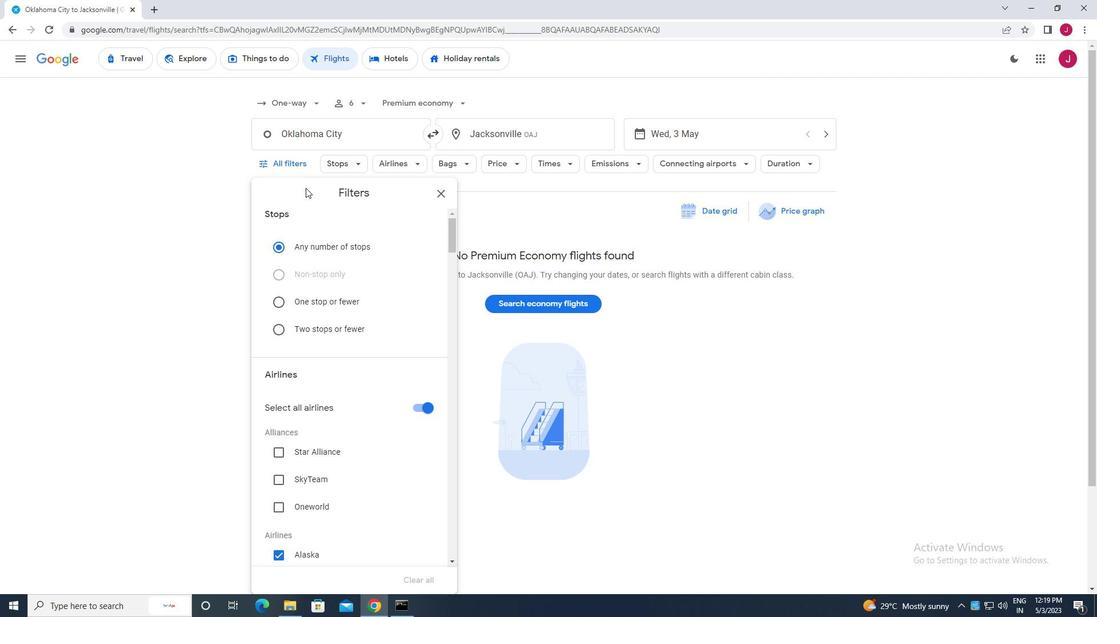 
Action: Mouse scrolled (306, 189) with delta (0, 0)
Screenshot: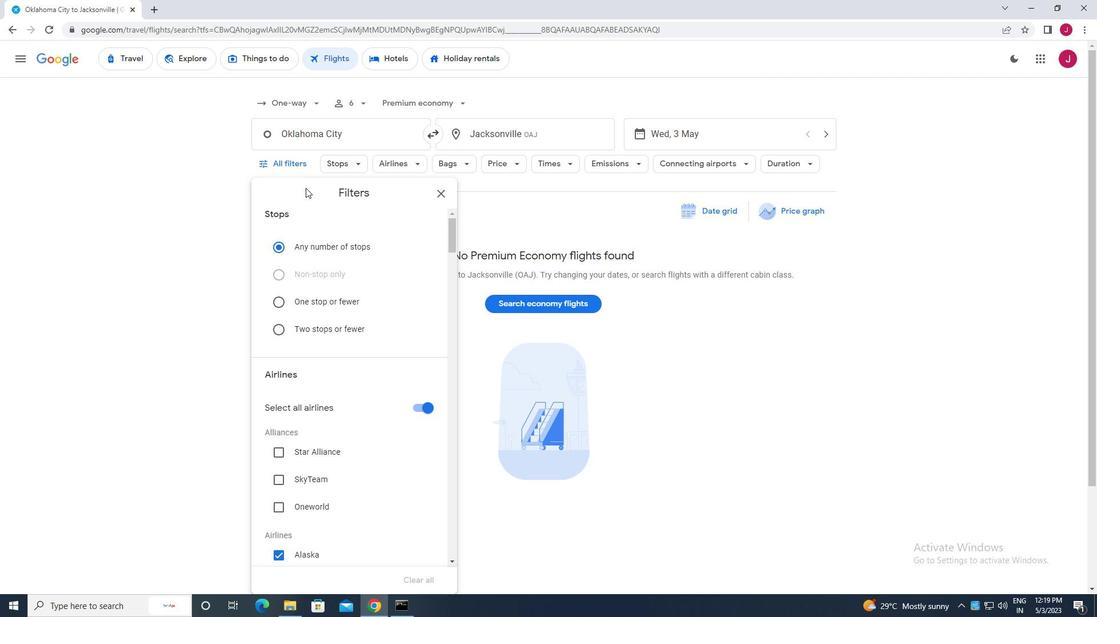 
Action: Mouse moved to (412, 292)
Screenshot: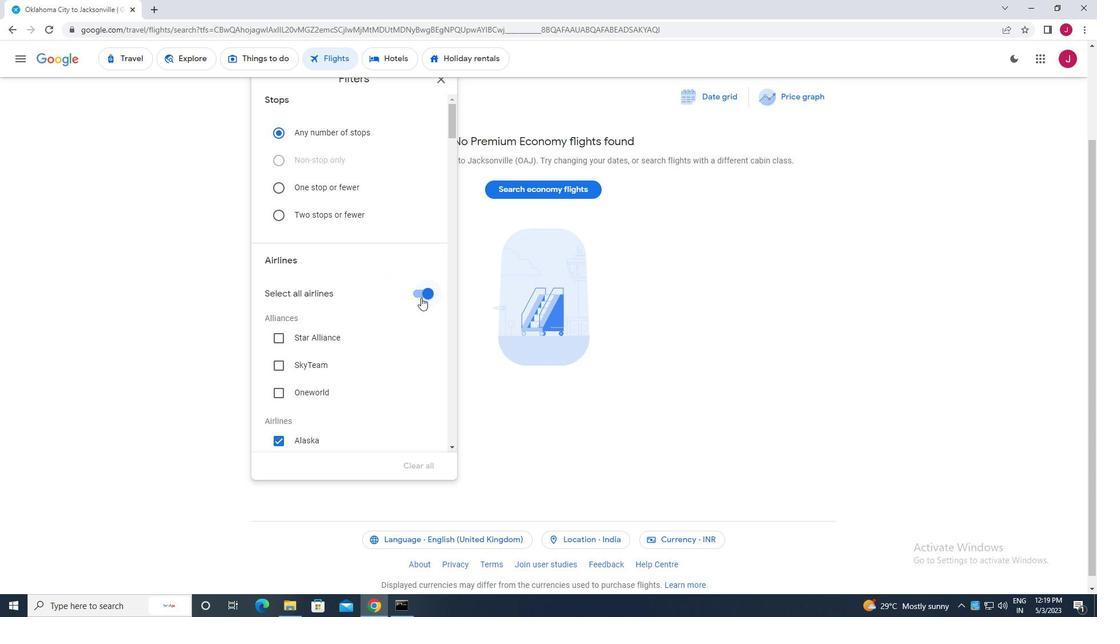 
Action: Mouse pressed left at (412, 292)
Screenshot: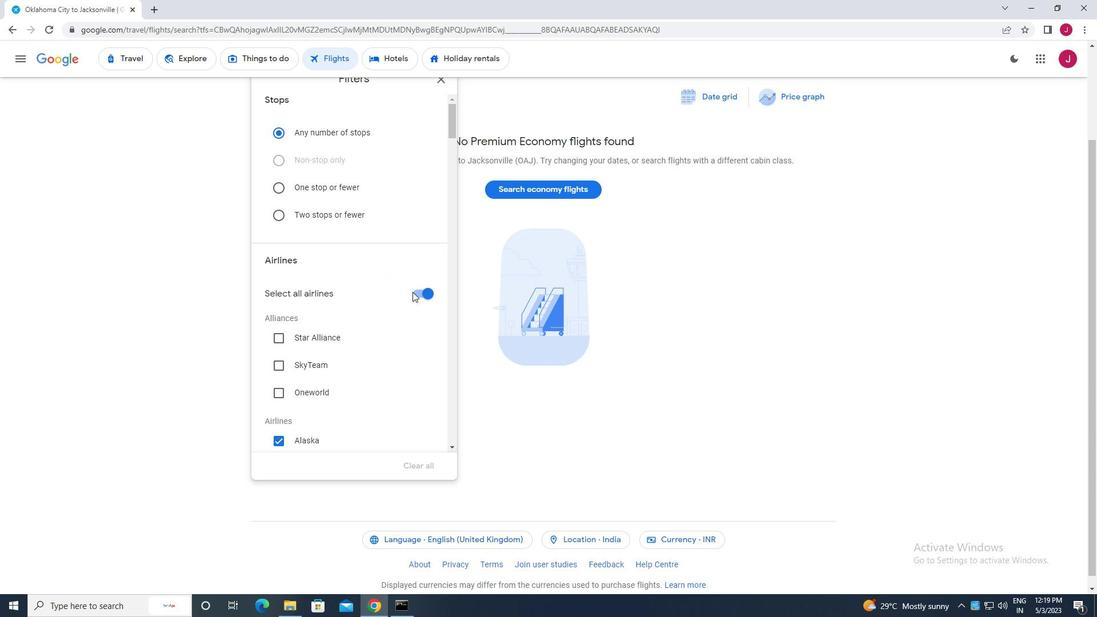 
Action: Mouse moved to (361, 253)
Screenshot: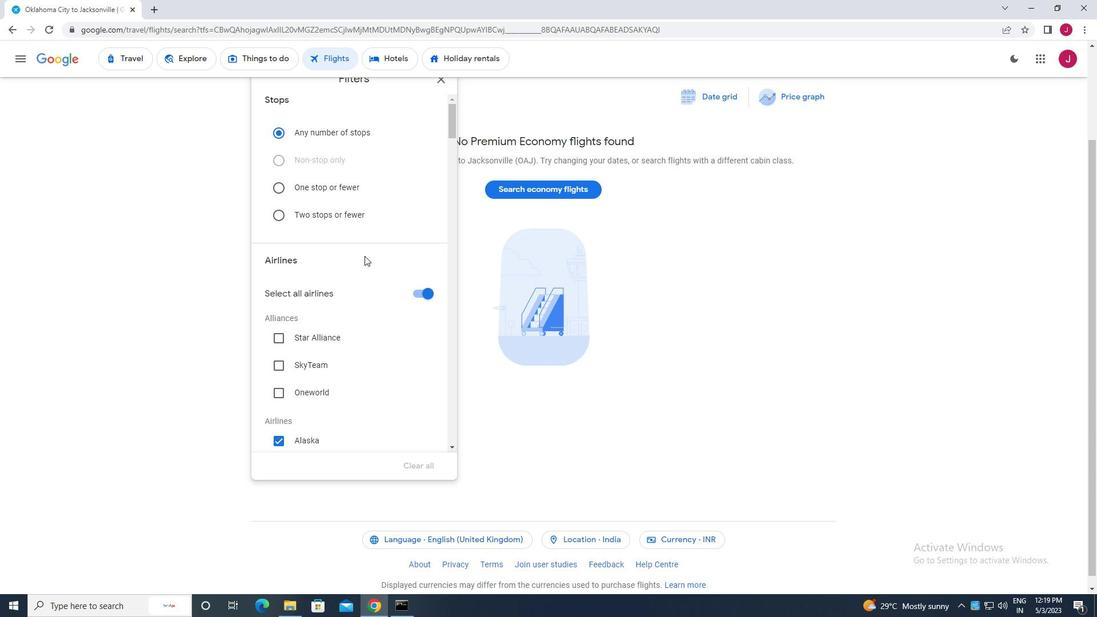 
Action: Mouse scrolled (361, 253) with delta (0, 0)
Screenshot: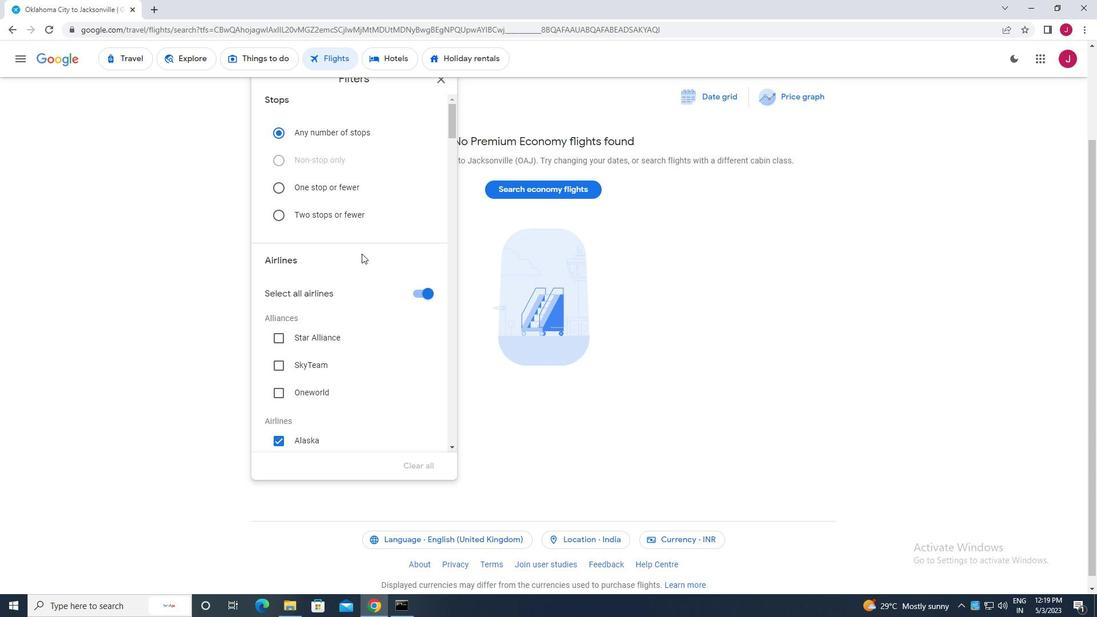 
Action: Mouse moved to (420, 236)
Screenshot: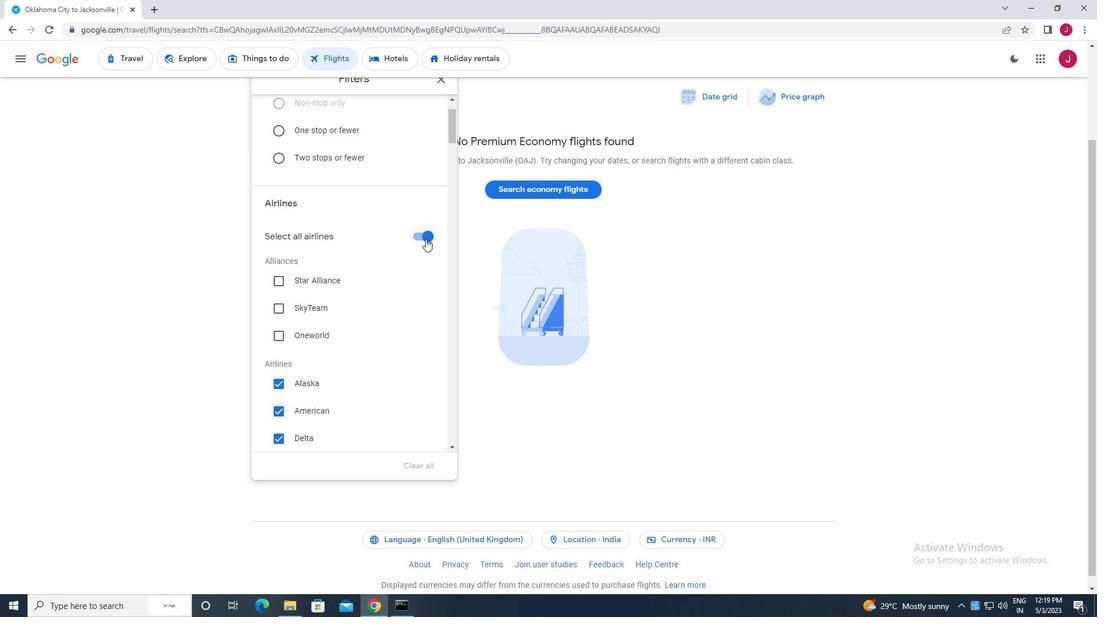 
Action: Mouse pressed left at (420, 236)
Screenshot: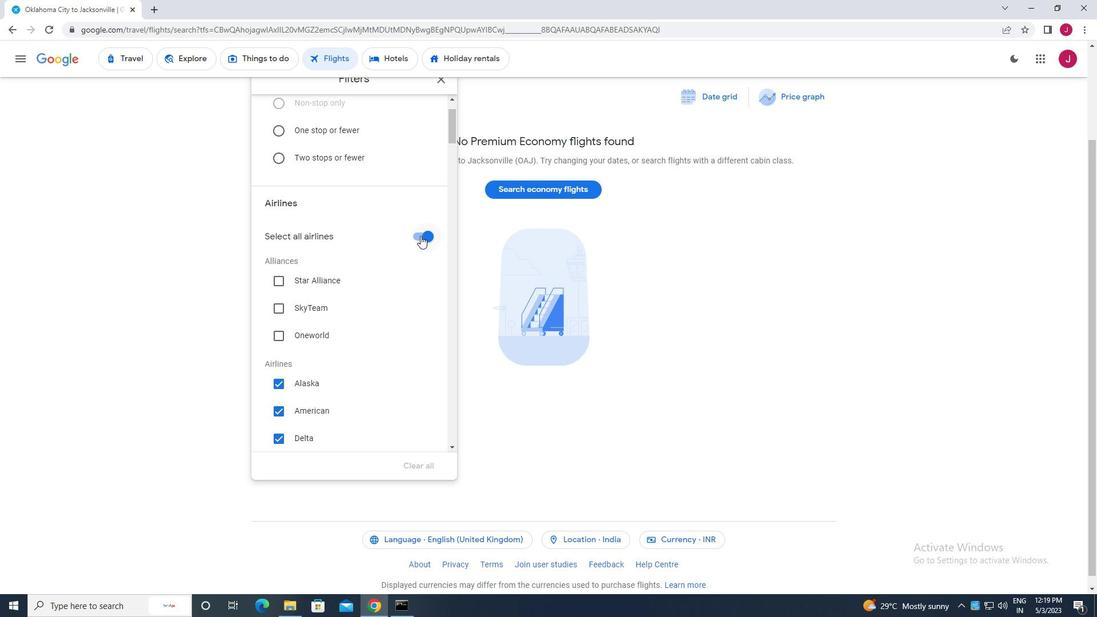 
Action: Mouse moved to (388, 228)
Screenshot: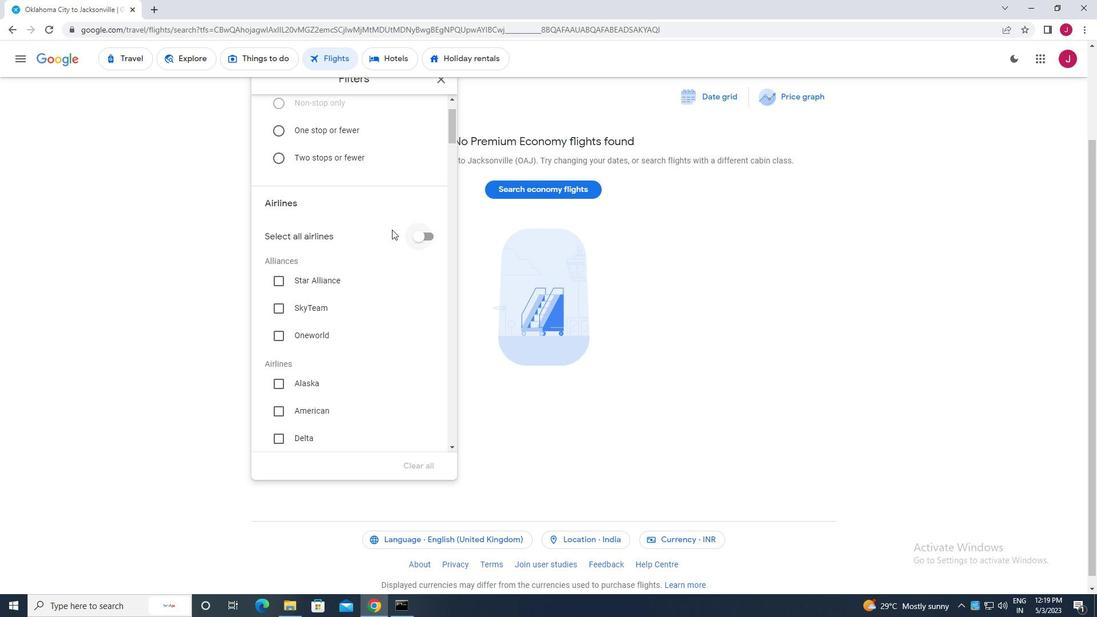 
Action: Mouse scrolled (388, 228) with delta (0, 0)
Screenshot: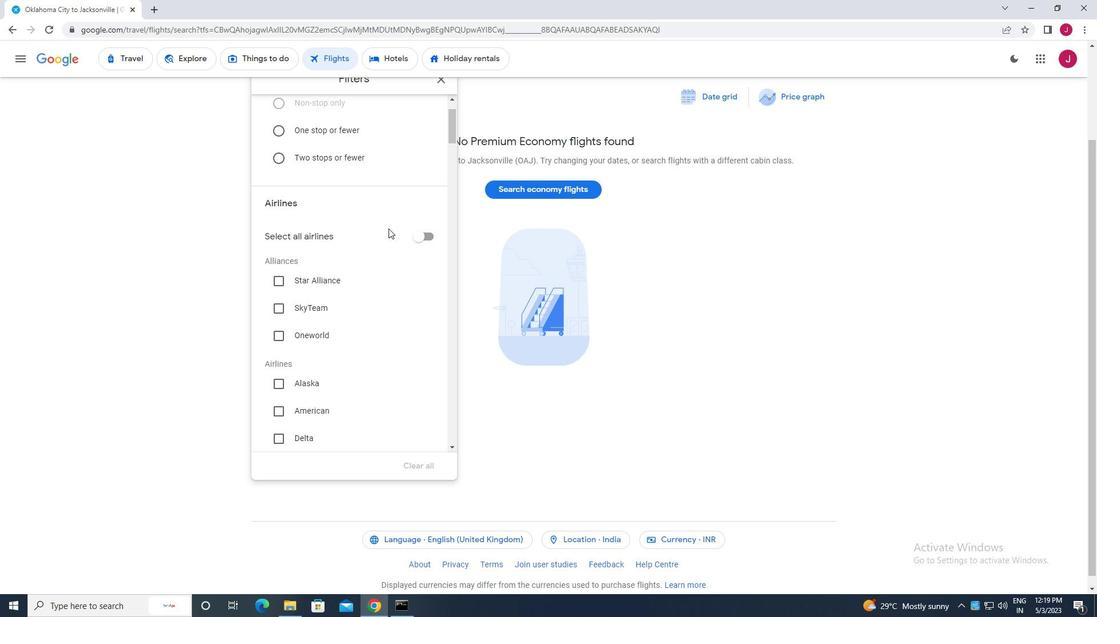 
Action: Mouse scrolled (388, 228) with delta (0, 0)
Screenshot: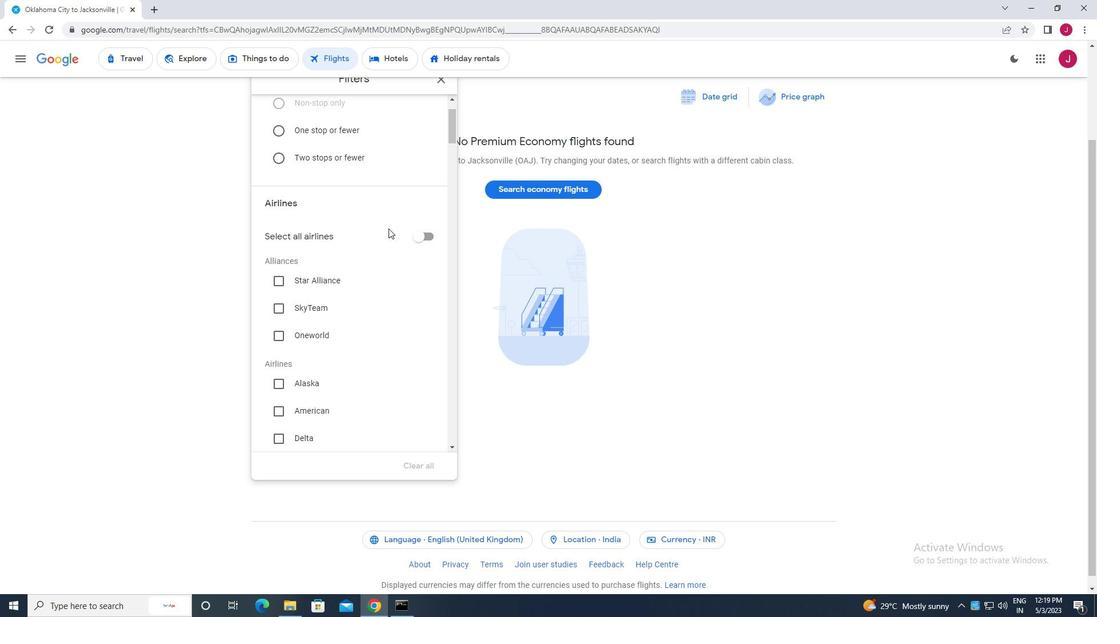 
Action: Mouse moved to (387, 229)
Screenshot: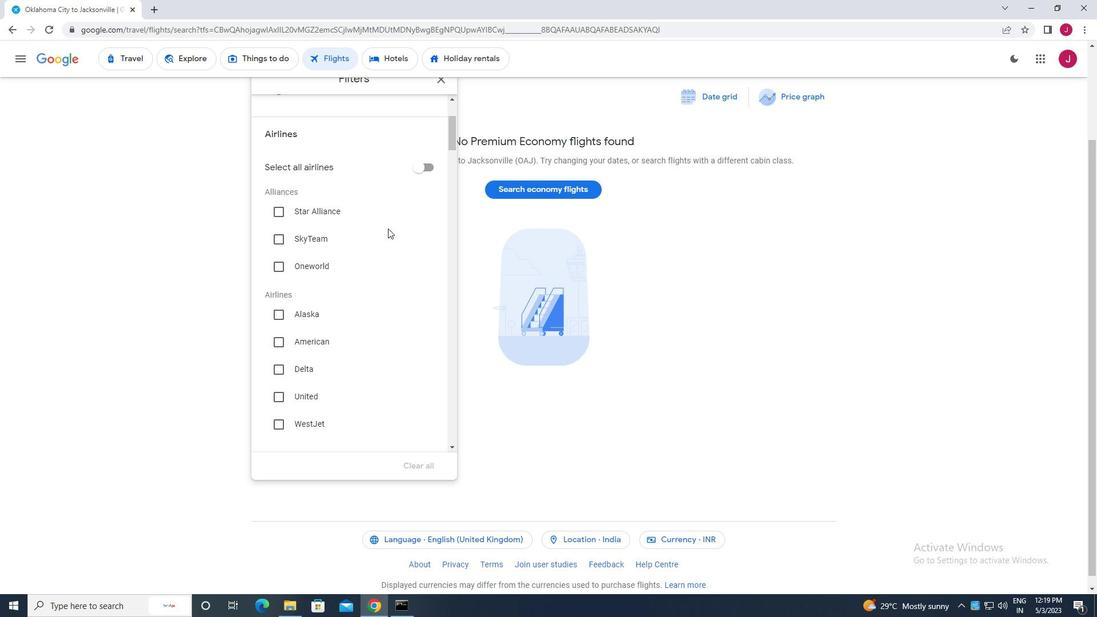 
Action: Mouse scrolled (387, 228) with delta (0, 0)
Screenshot: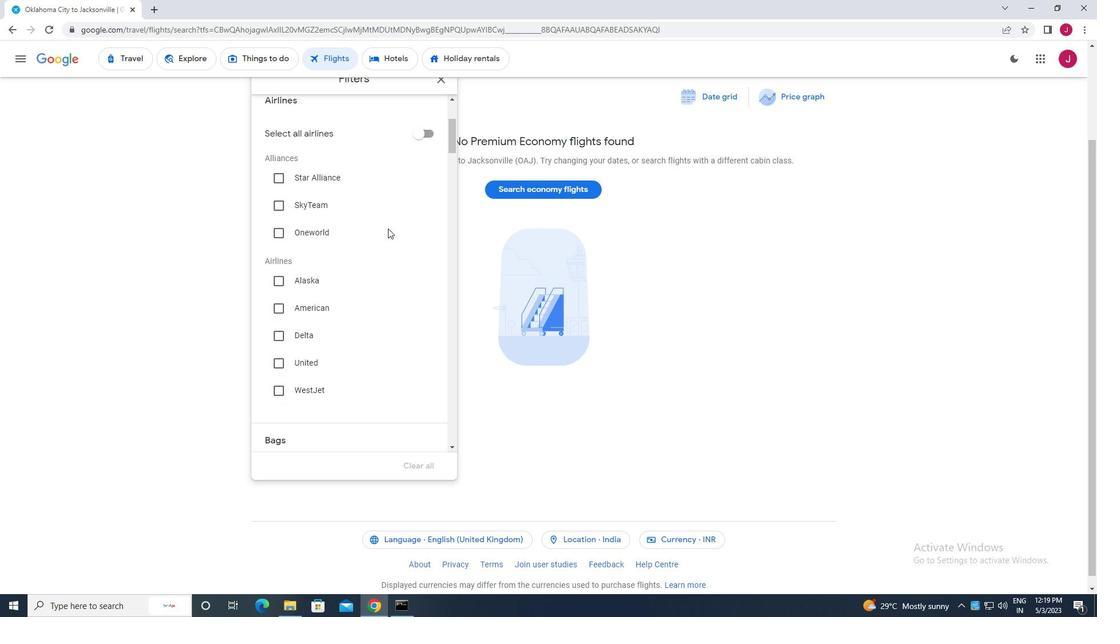 
Action: Mouse moved to (385, 230)
Screenshot: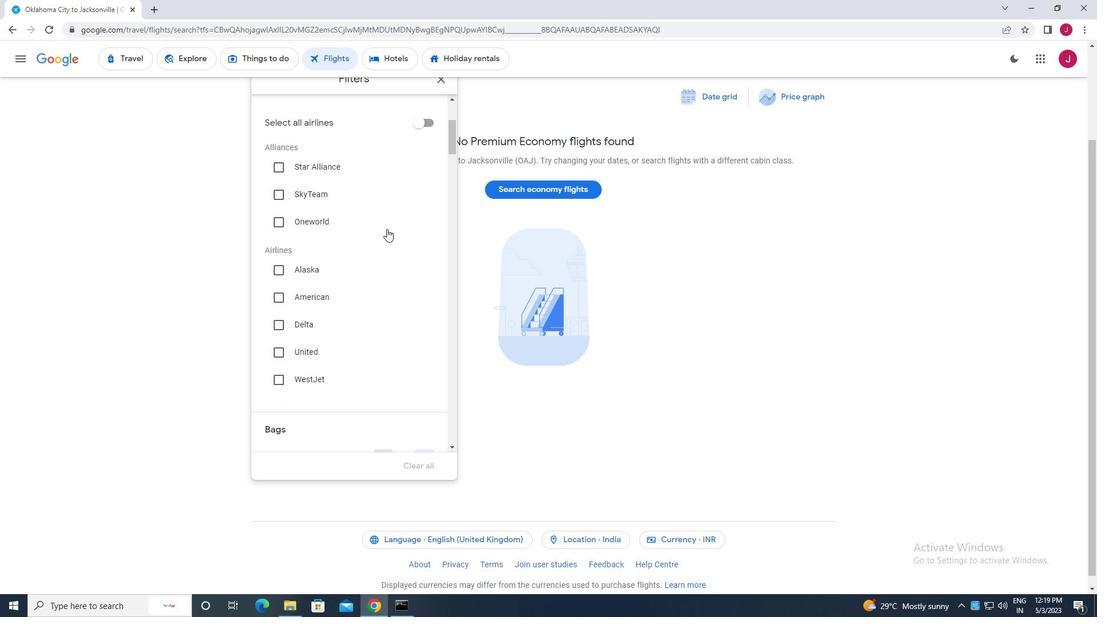 
Action: Mouse scrolled (385, 230) with delta (0, 0)
Screenshot: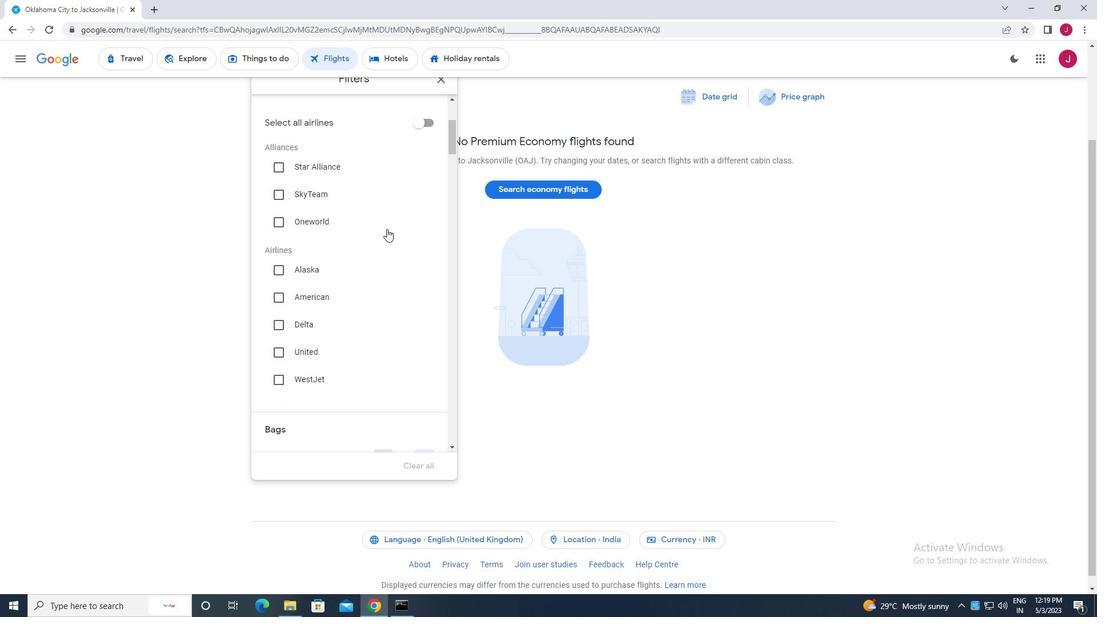 
Action: Mouse moved to (374, 235)
Screenshot: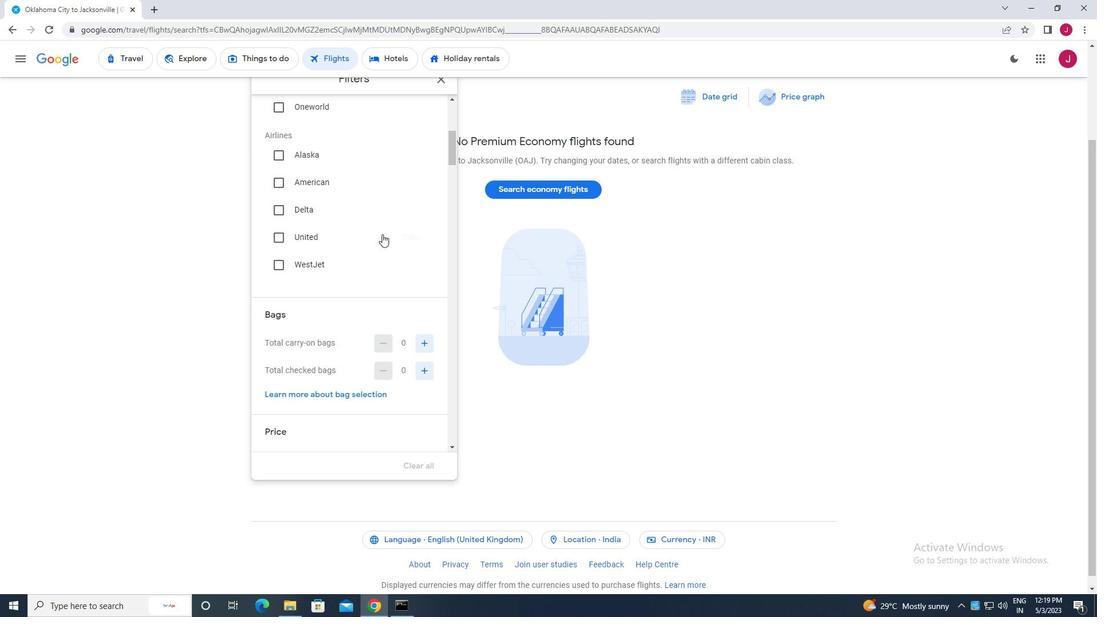 
Action: Mouse scrolled (374, 236) with delta (0, 0)
Screenshot: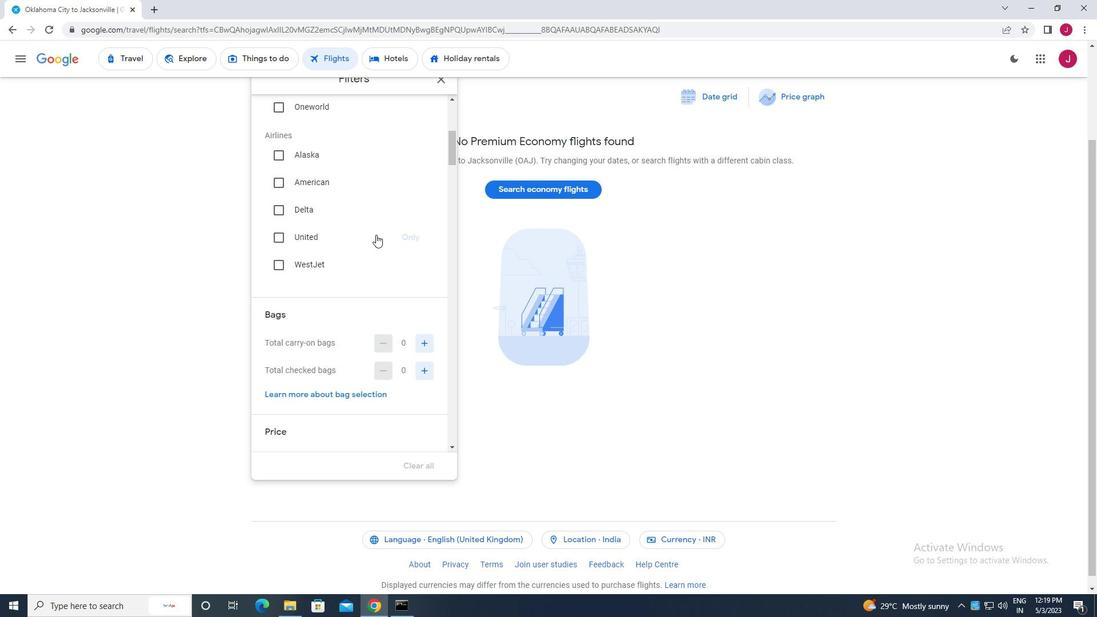 
Action: Mouse moved to (336, 130)
Screenshot: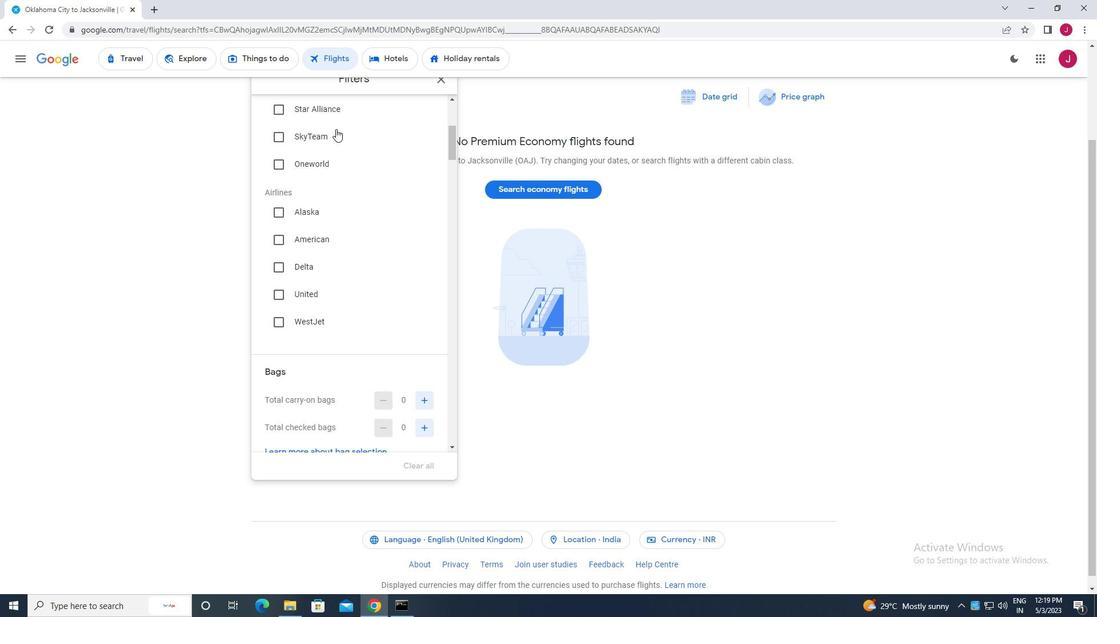 
Action: Mouse scrolled (336, 130) with delta (0, 0)
Screenshot: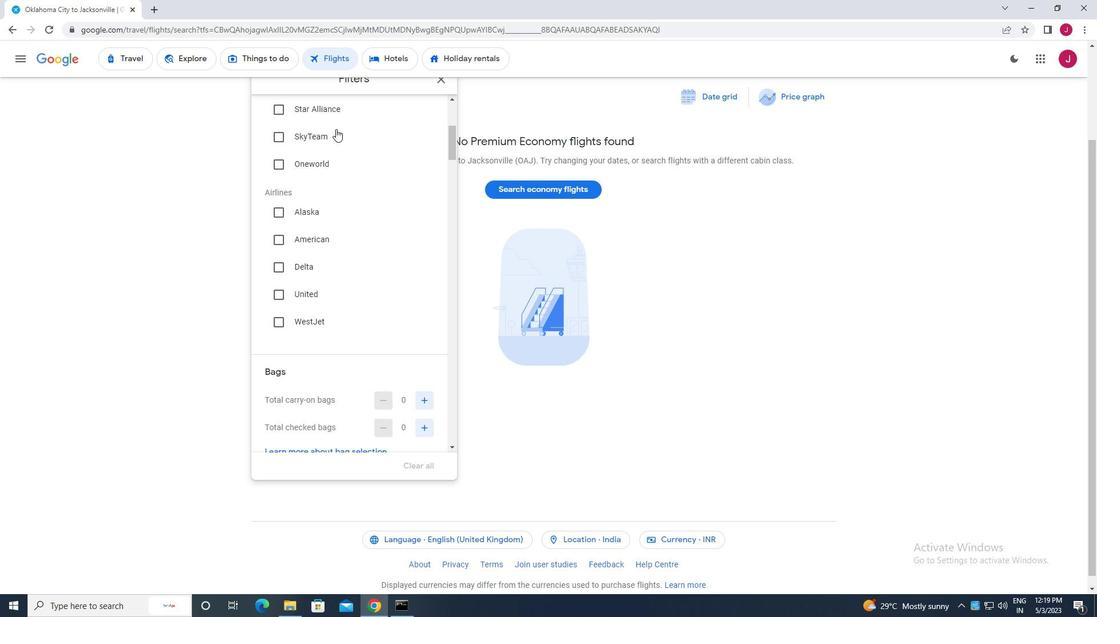 
Action: Mouse moved to (335, 133)
Screenshot: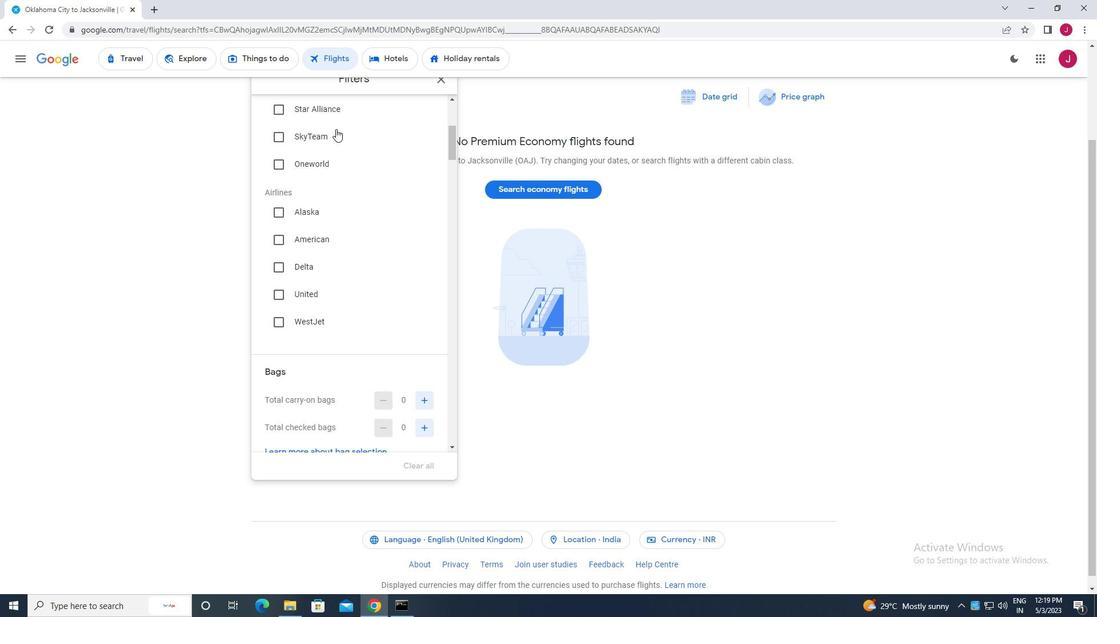
Action: Mouse scrolled (335, 133) with delta (0, 0)
Screenshot: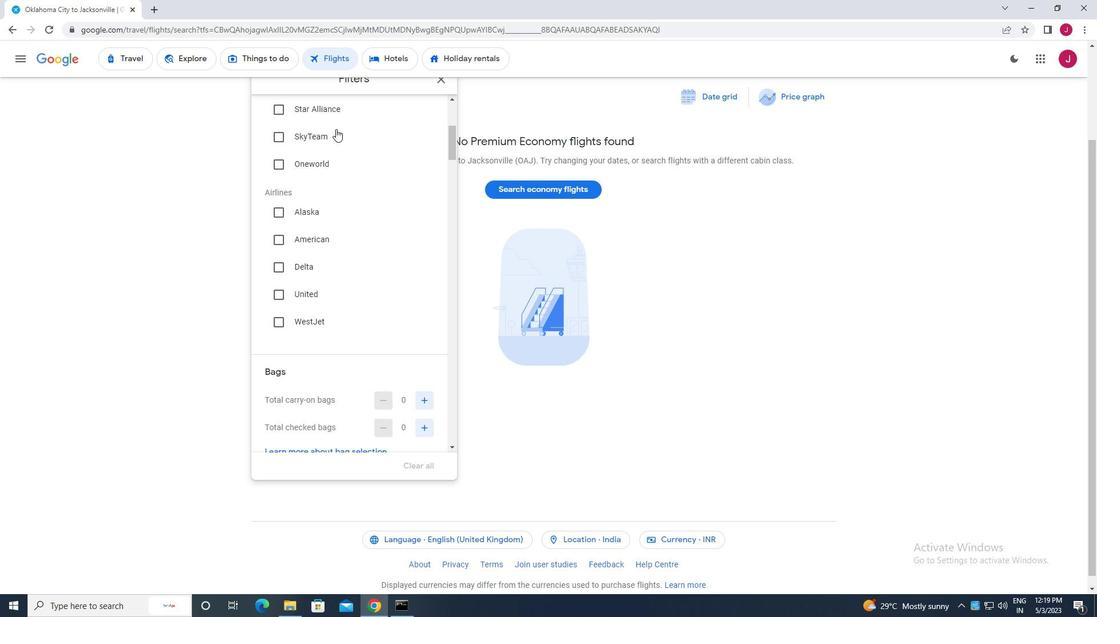 
Action: Mouse moved to (335, 136)
Screenshot: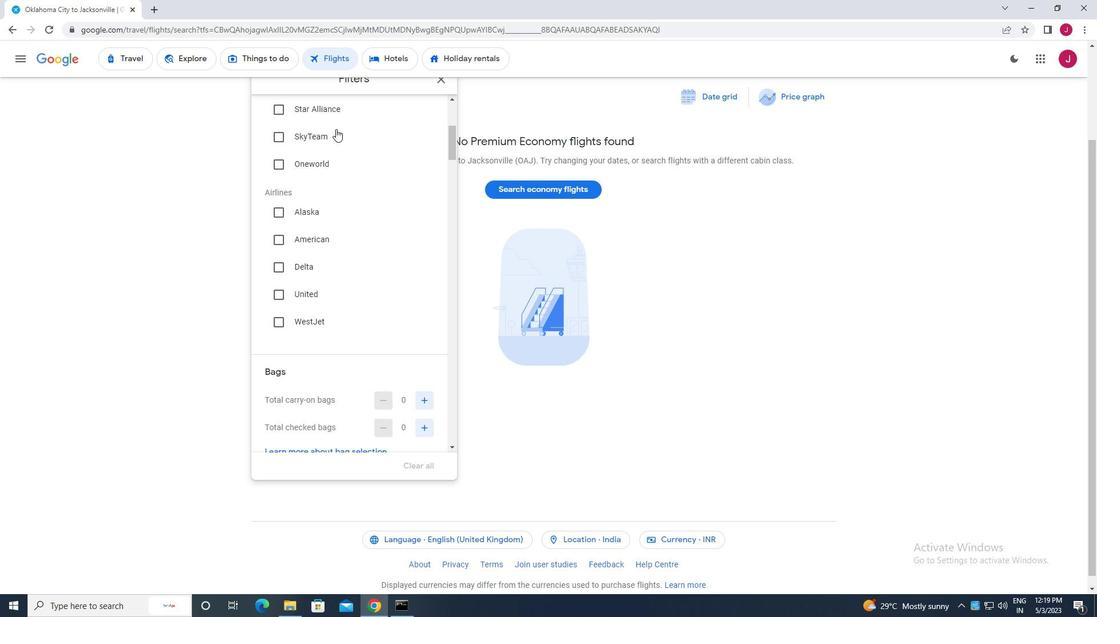 
Action: Mouse scrolled (335, 135) with delta (0, 0)
Screenshot: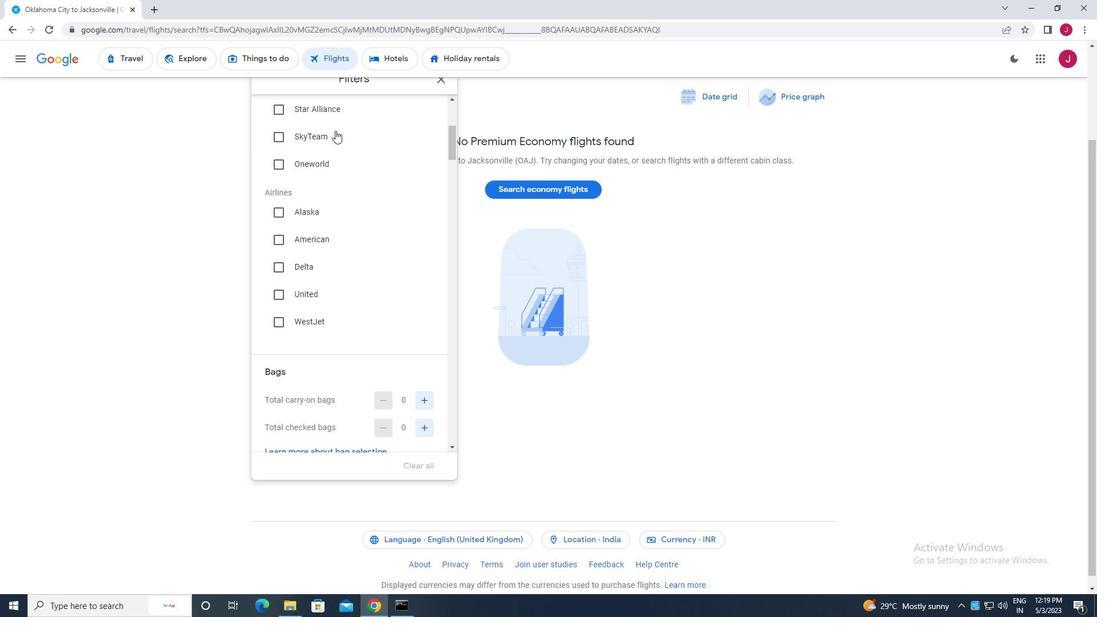 
Action: Mouse moved to (337, 144)
Screenshot: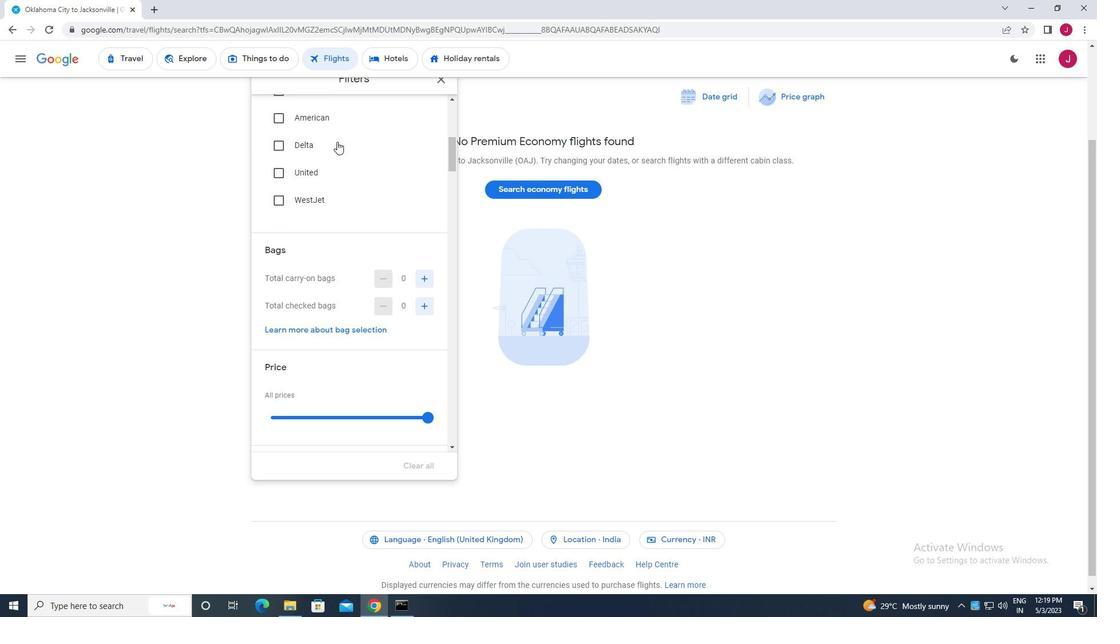 
Action: Mouse scrolled (337, 143) with delta (0, 0)
Screenshot: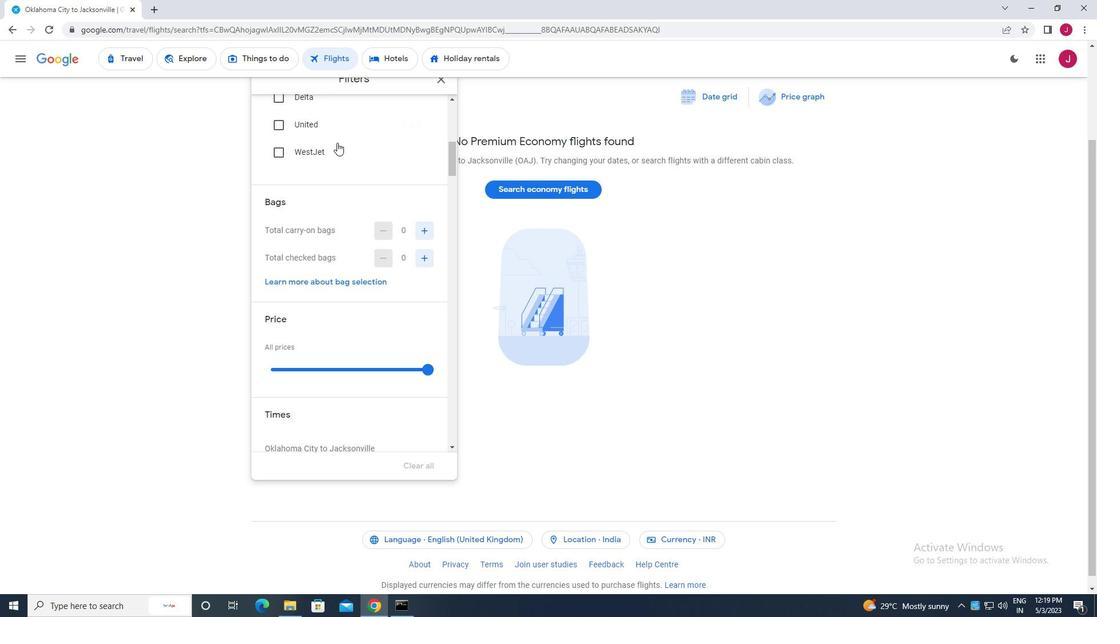 
Action: Mouse moved to (425, 198)
Screenshot: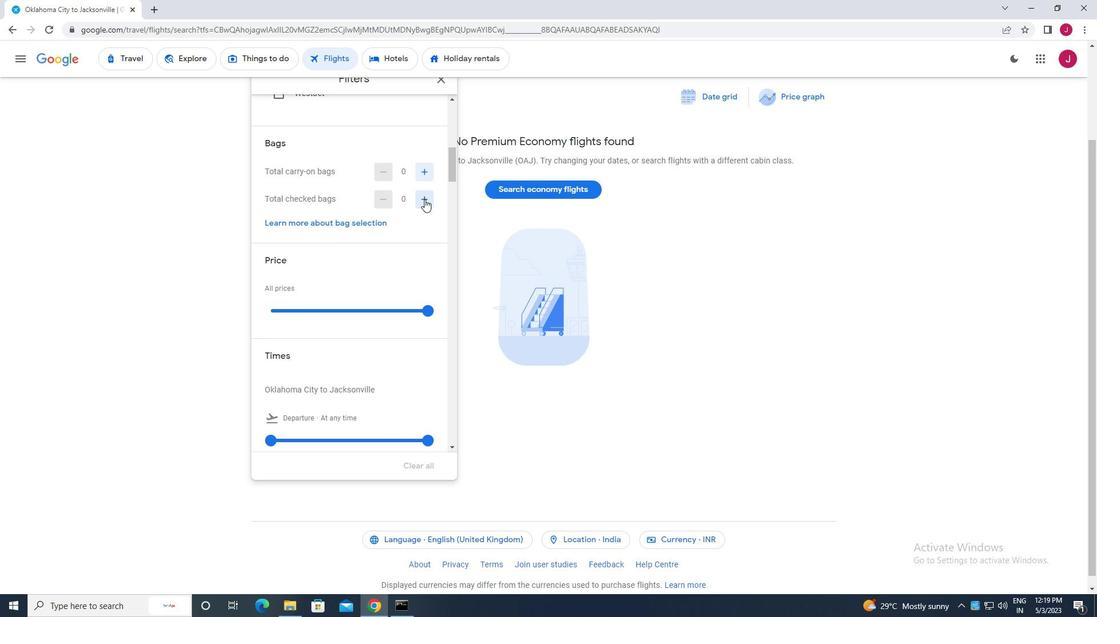 
Action: Mouse pressed left at (425, 198)
Screenshot: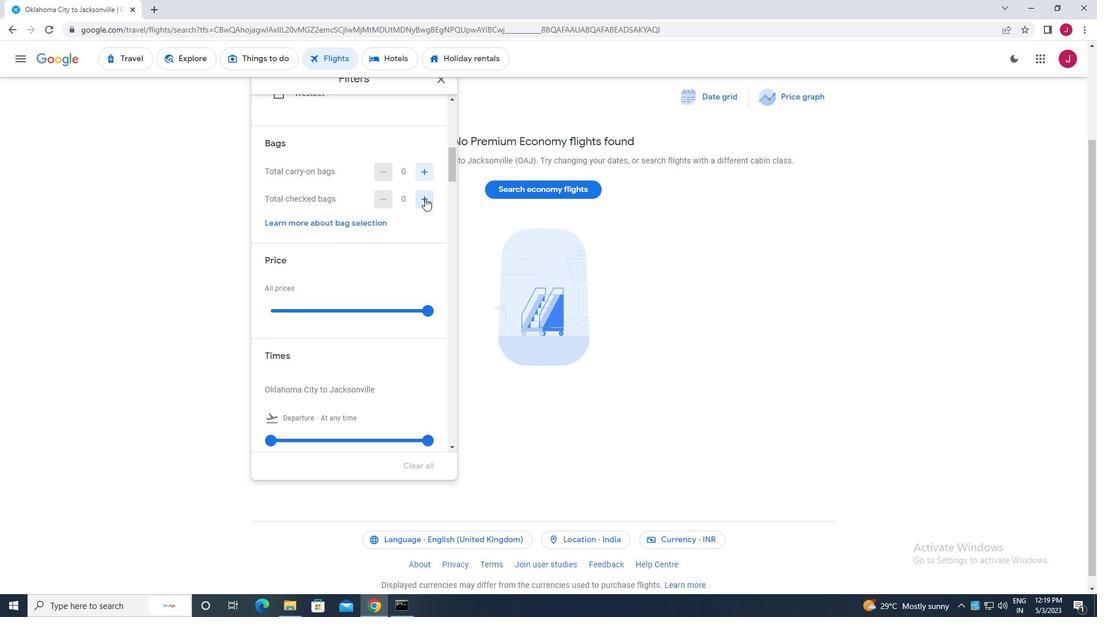 
Action: Mouse pressed left at (425, 198)
Screenshot: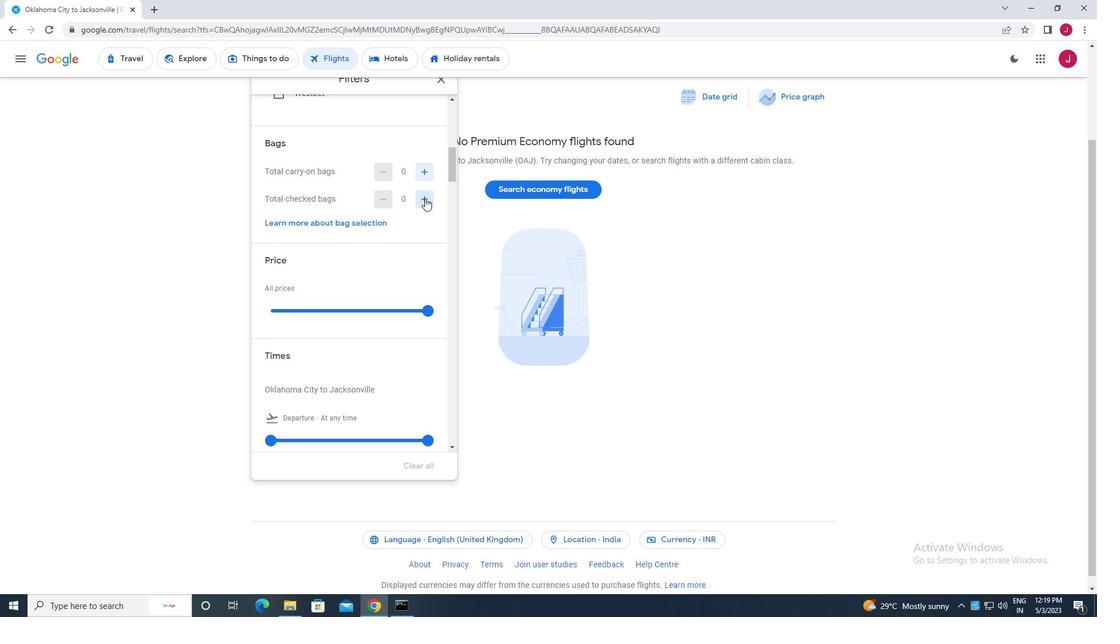 
Action: Mouse pressed left at (425, 198)
Screenshot: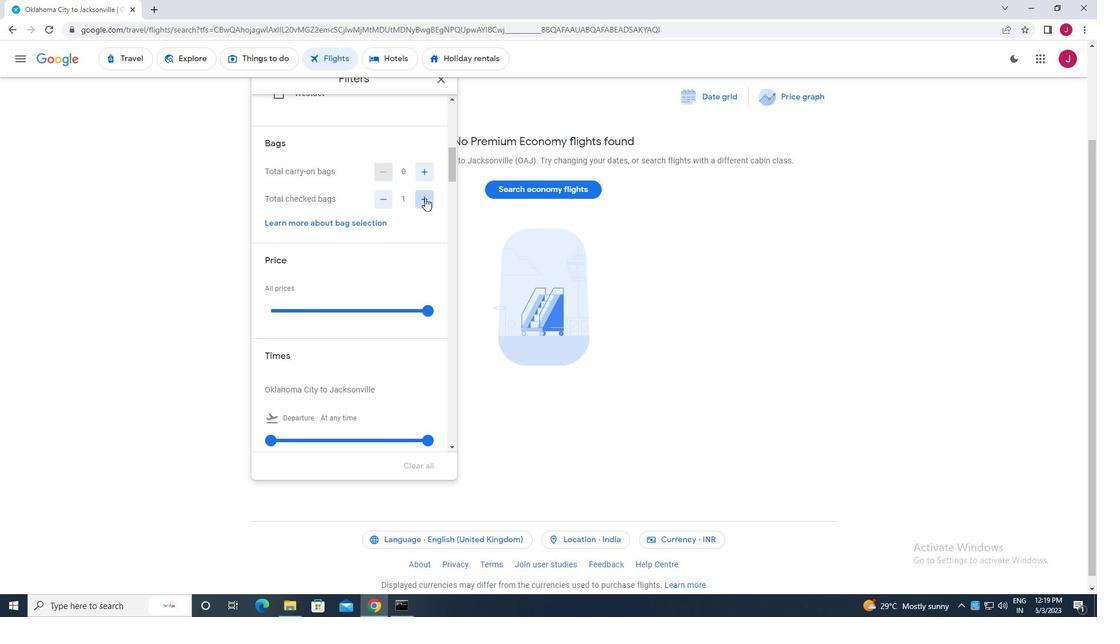 
Action: Mouse moved to (389, 206)
Screenshot: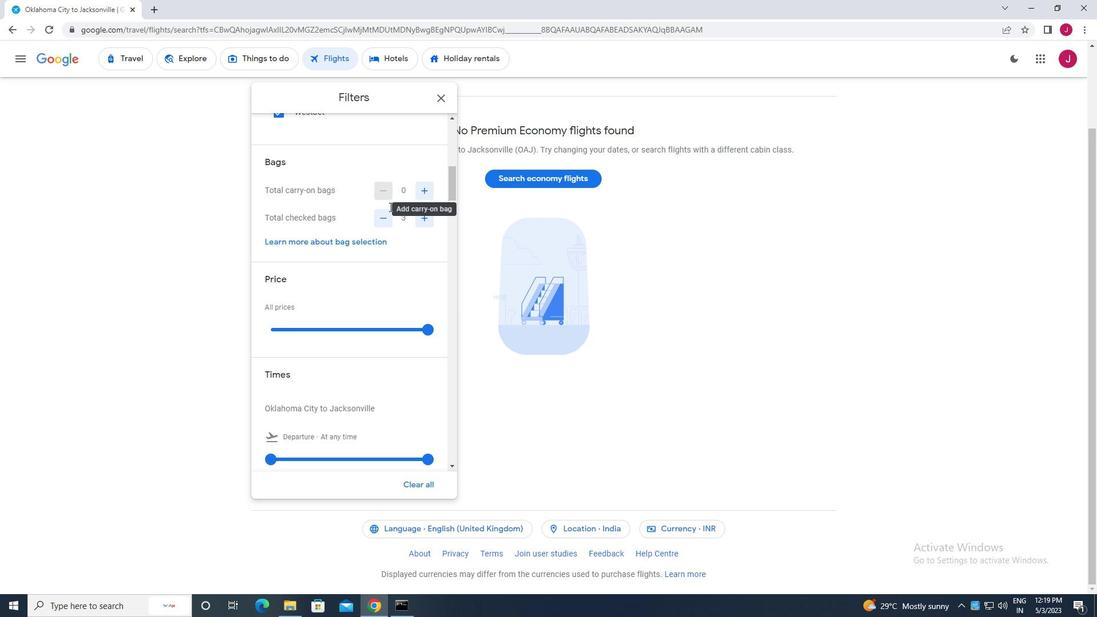 
Action: Mouse scrolled (389, 205) with delta (0, 0)
Screenshot: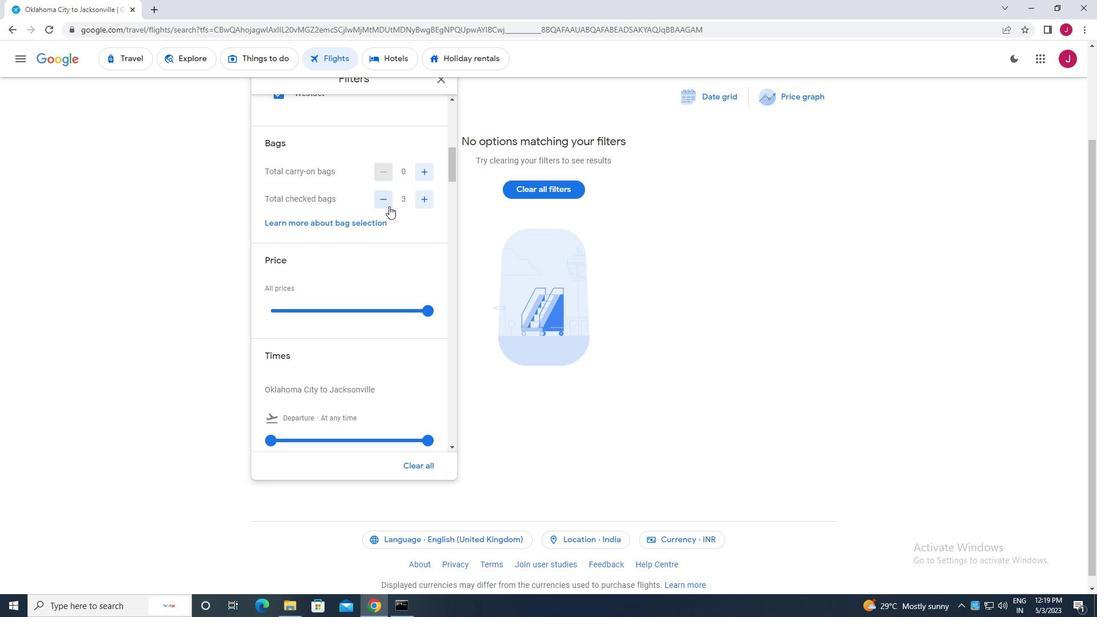 
Action: Mouse scrolled (389, 205) with delta (0, 0)
Screenshot: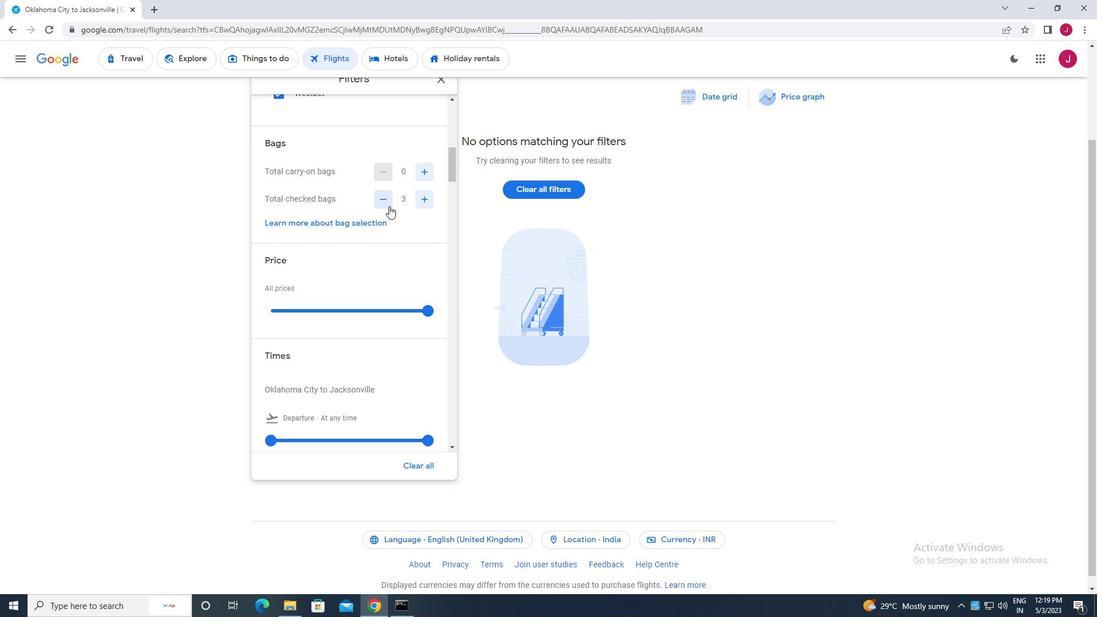 
Action: Mouse moved to (425, 197)
Screenshot: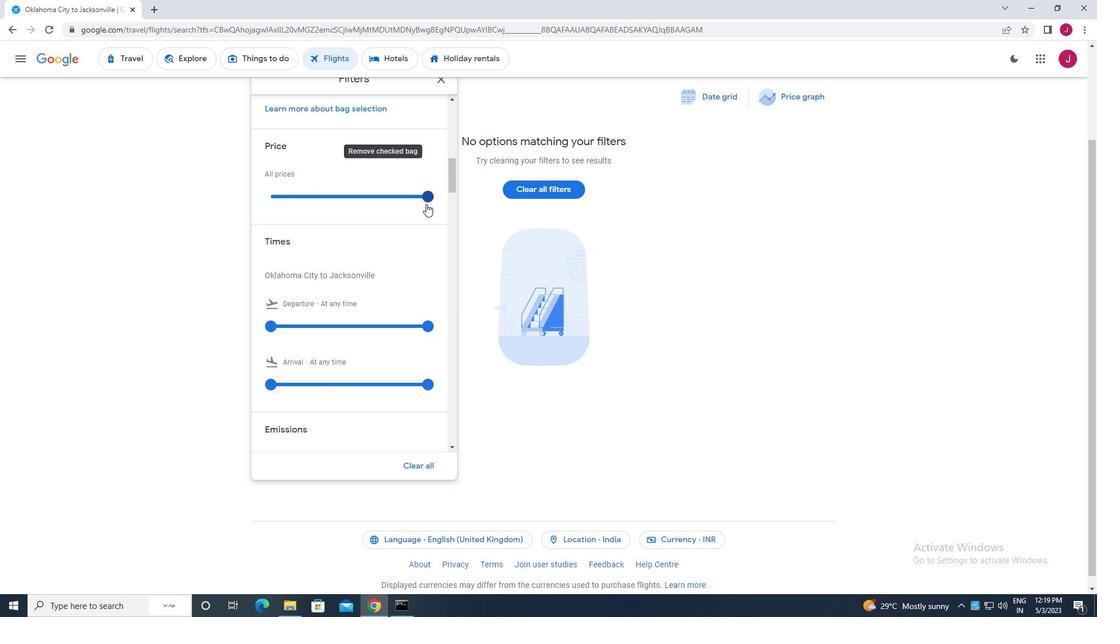 
Action: Mouse pressed left at (425, 197)
Screenshot: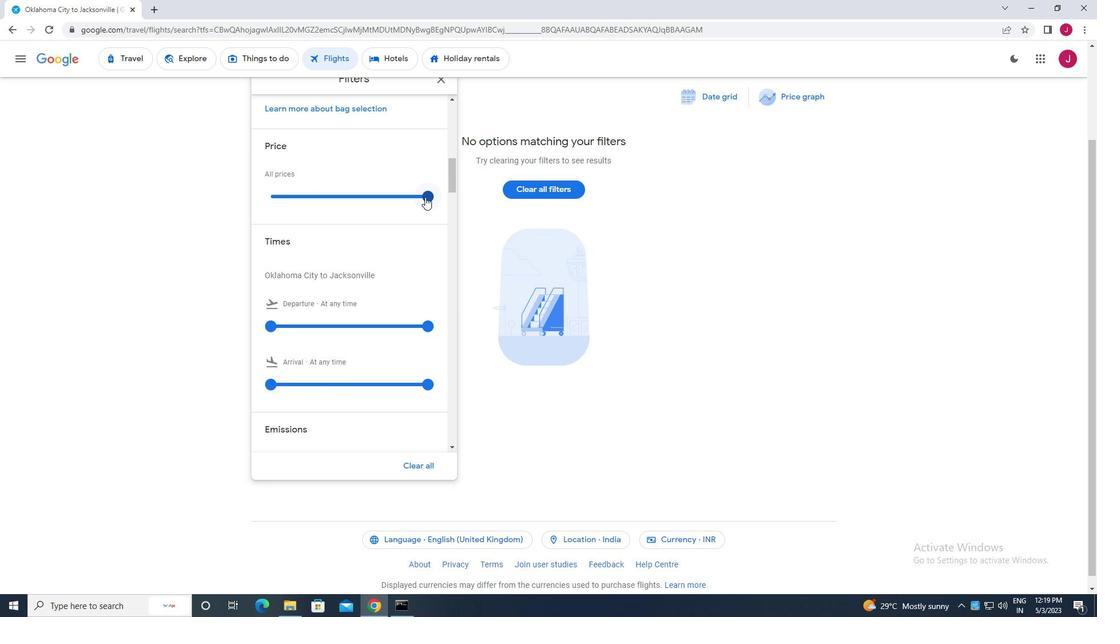 
Action: Mouse moved to (269, 325)
Screenshot: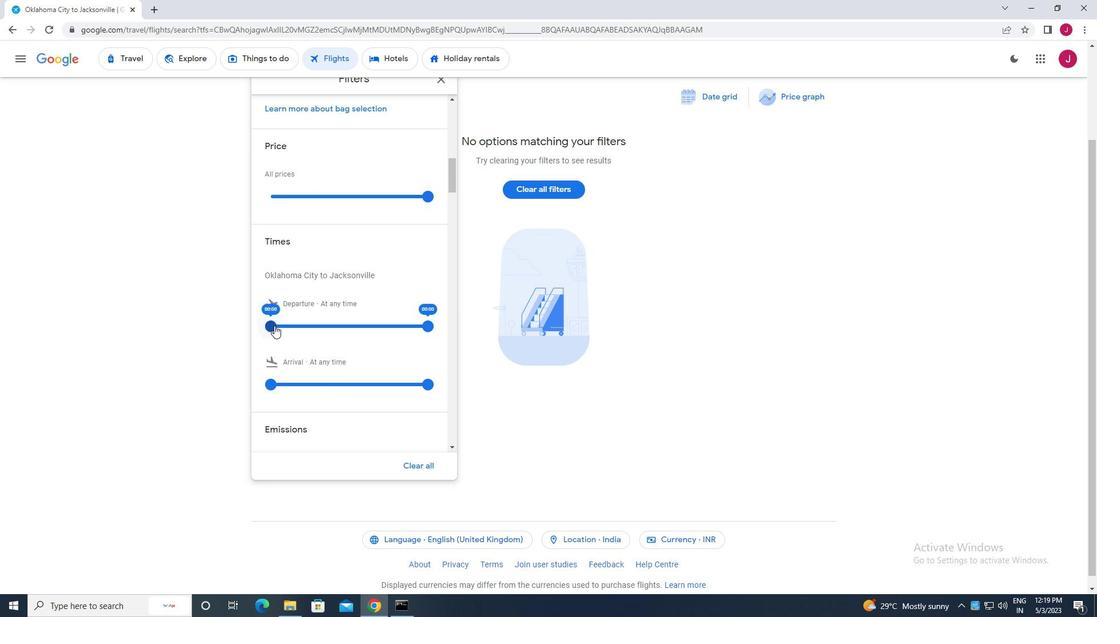 
Action: Mouse pressed left at (269, 325)
Screenshot: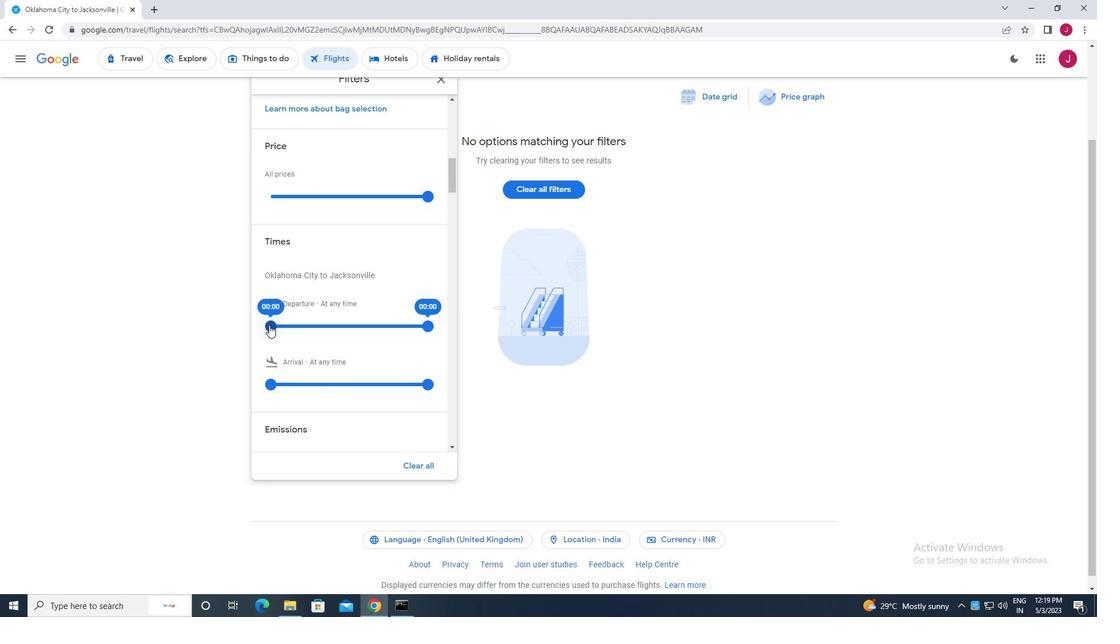 
Action: Mouse moved to (438, 79)
Screenshot: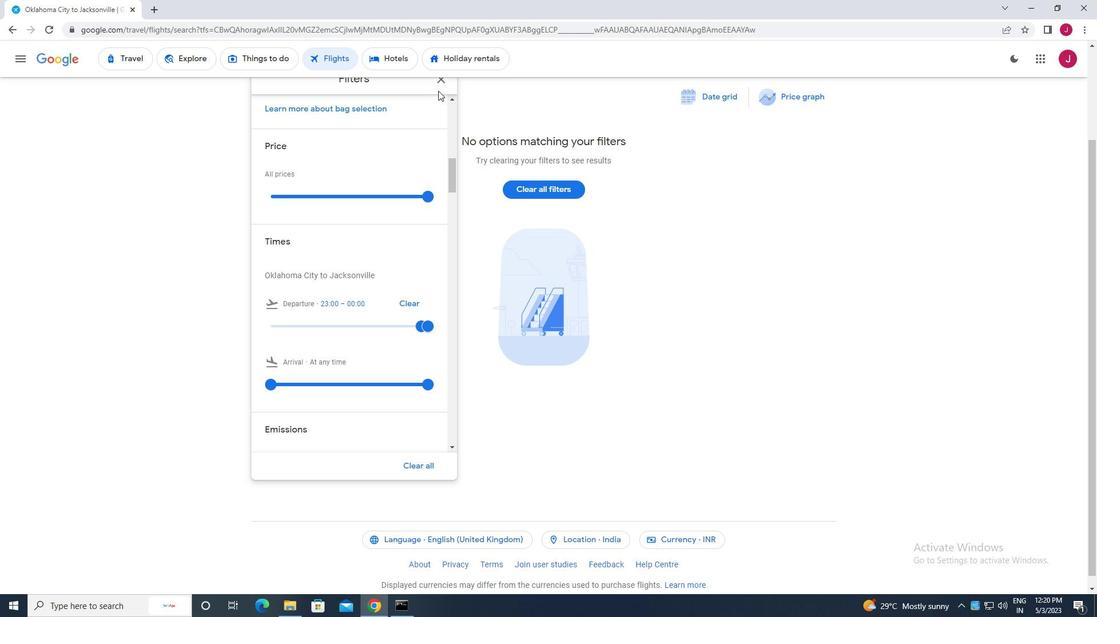
Action: Mouse pressed left at (438, 79)
Screenshot: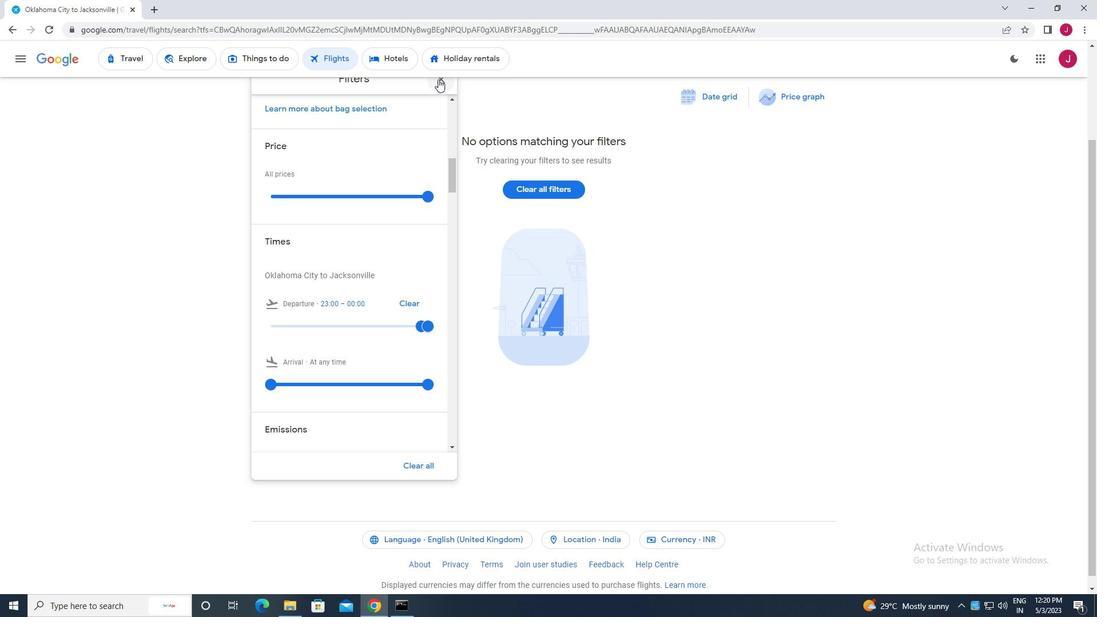 
Action: Mouse moved to (438, 79)
Screenshot: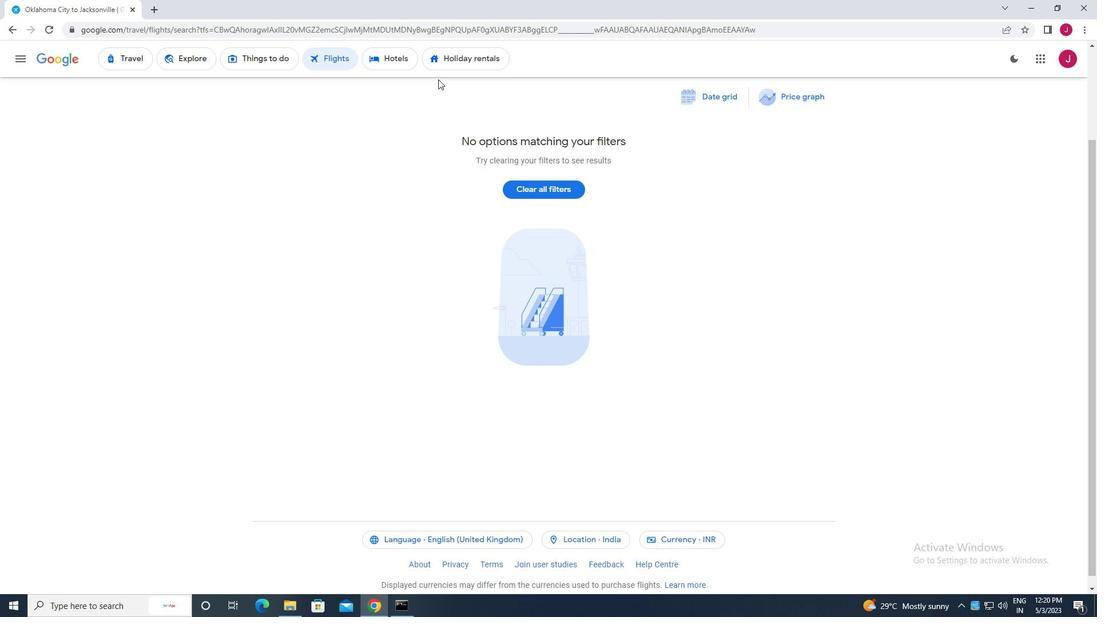 
